 Task: Set up alerts for new listings in Las Vegas, Nevada, with a 4-car garage and a backyard pool.
Action: Key pressed l<Key.caps_lock>AS<Key.space><Key.caps_lock>v<Key.caps_lock>EGAS
Screenshot: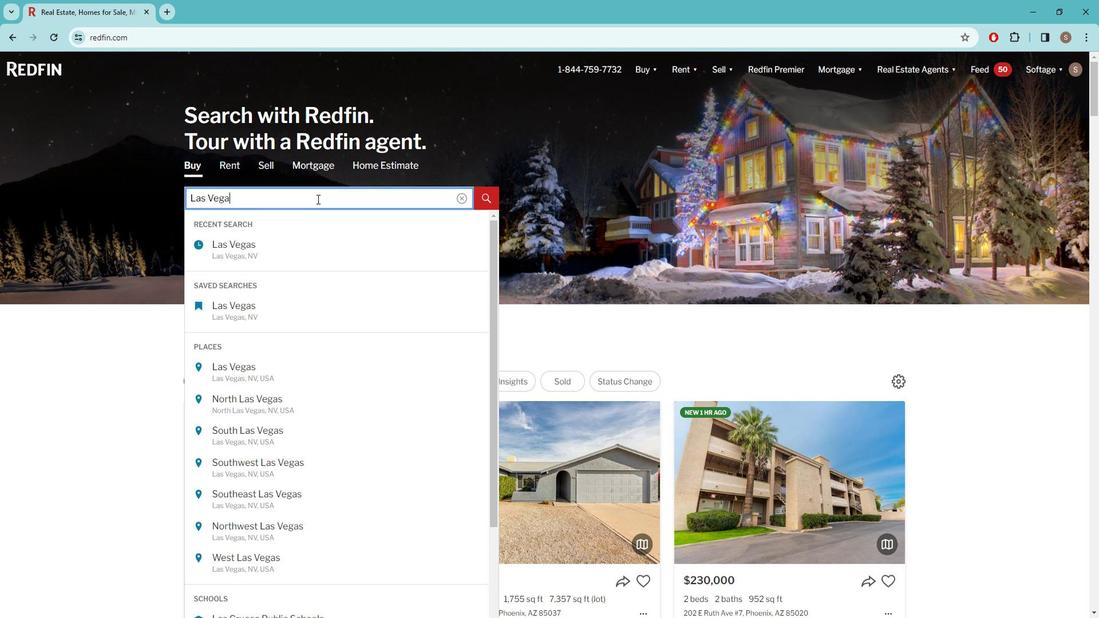 
Action: Mouse moved to (223, 251)
Screenshot: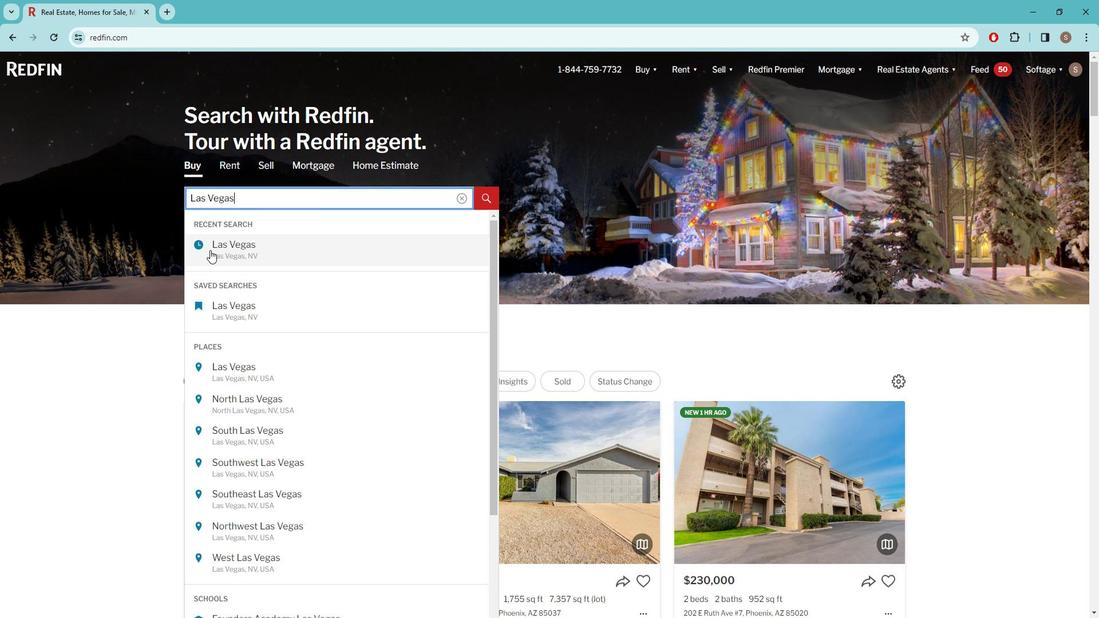 
Action: Mouse pressed left at (223, 251)
Screenshot: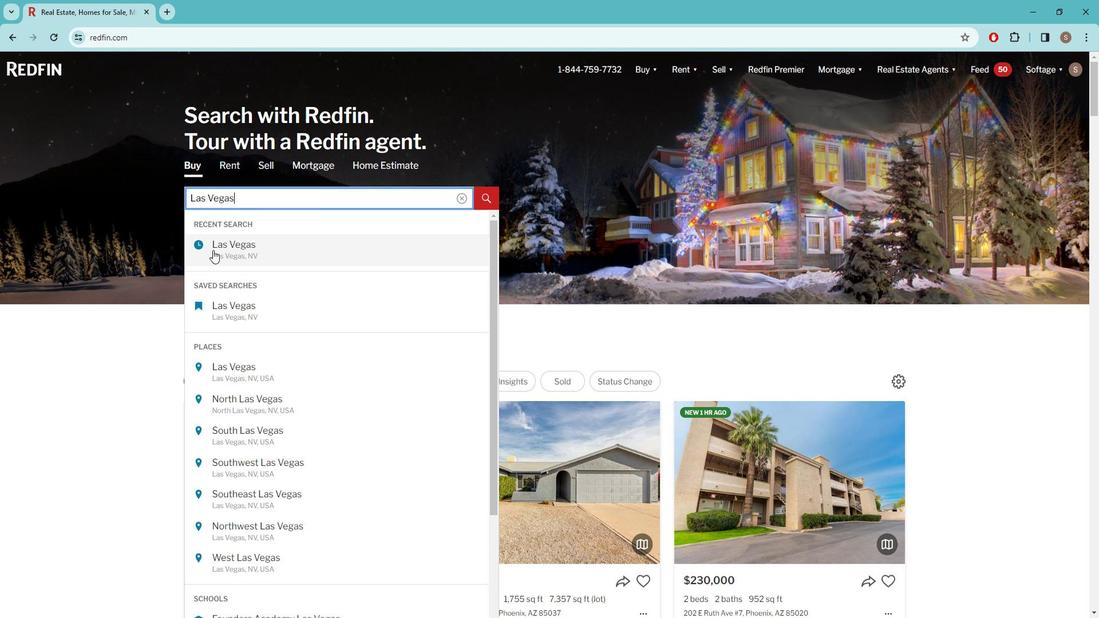 
Action: Mouse moved to (970, 147)
Screenshot: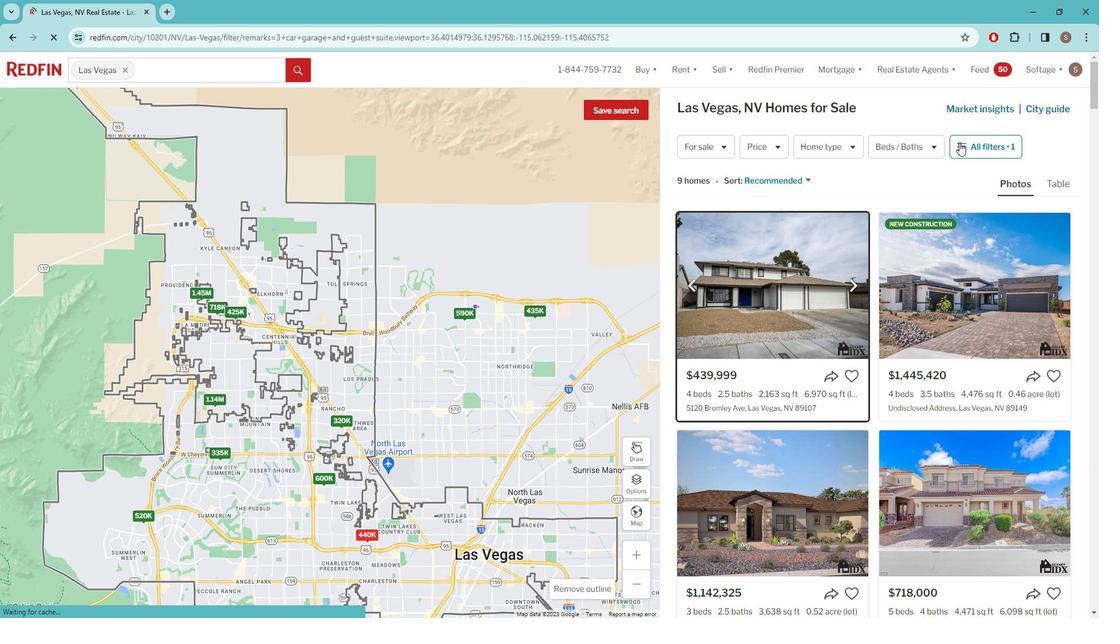 
Action: Mouse pressed left at (970, 147)
Screenshot: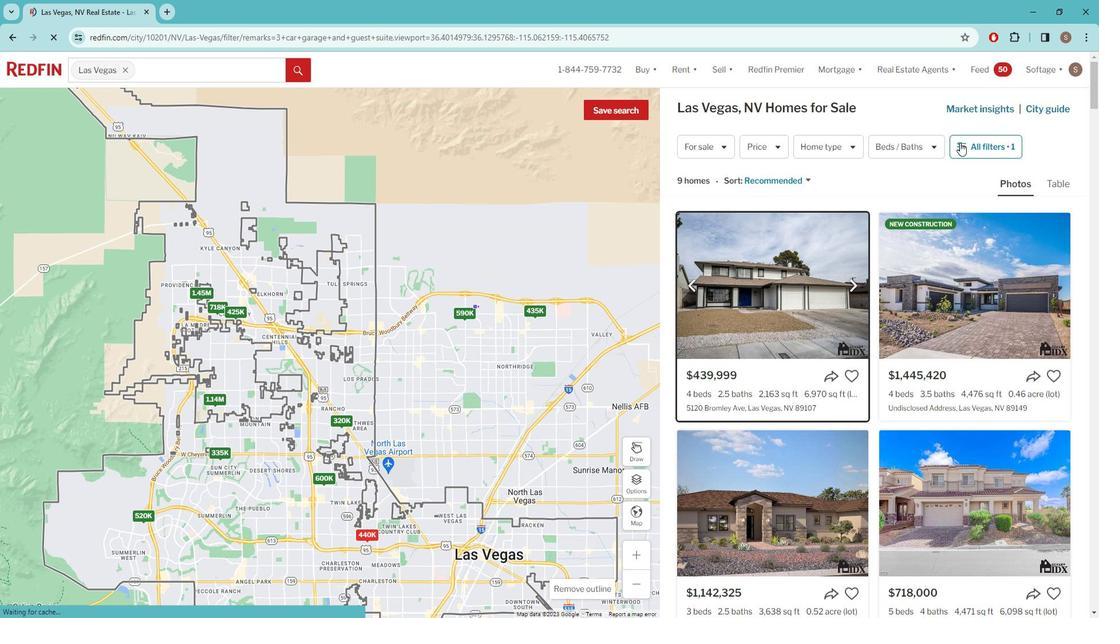 
Action: Mouse moved to (957, 153)
Screenshot: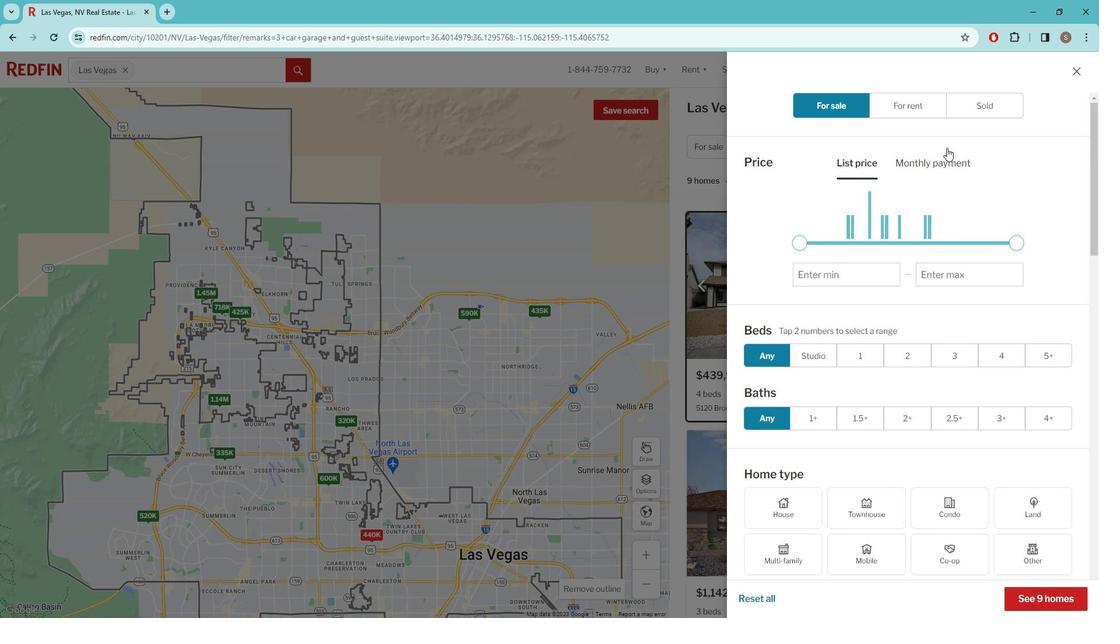 
Action: Mouse scrolled (957, 152) with delta (0, 0)
Screenshot: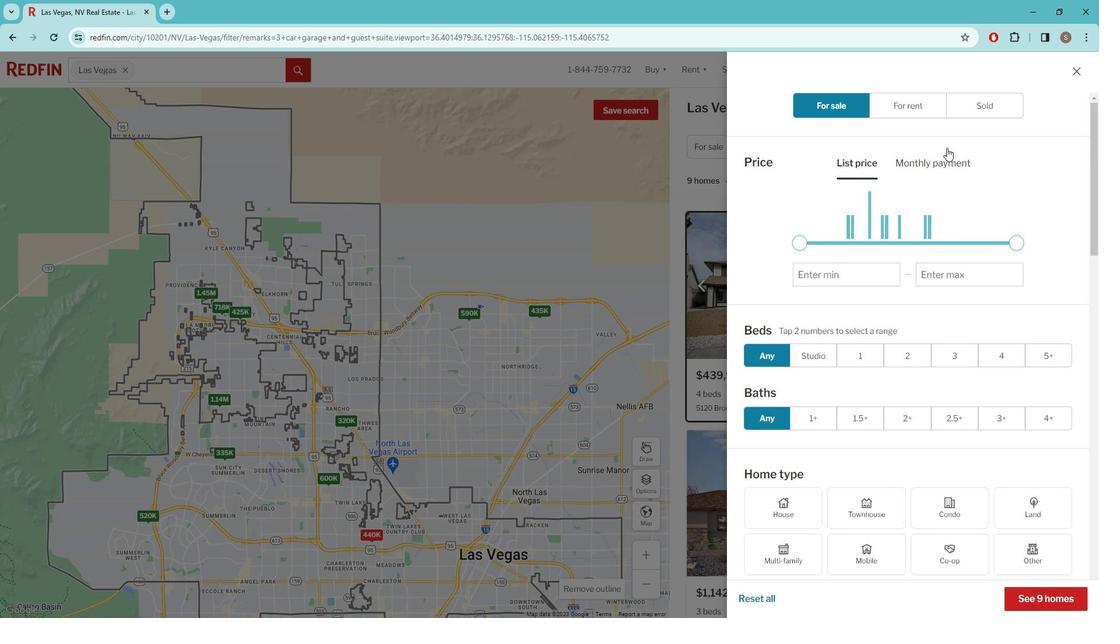 
Action: Mouse moved to (951, 156)
Screenshot: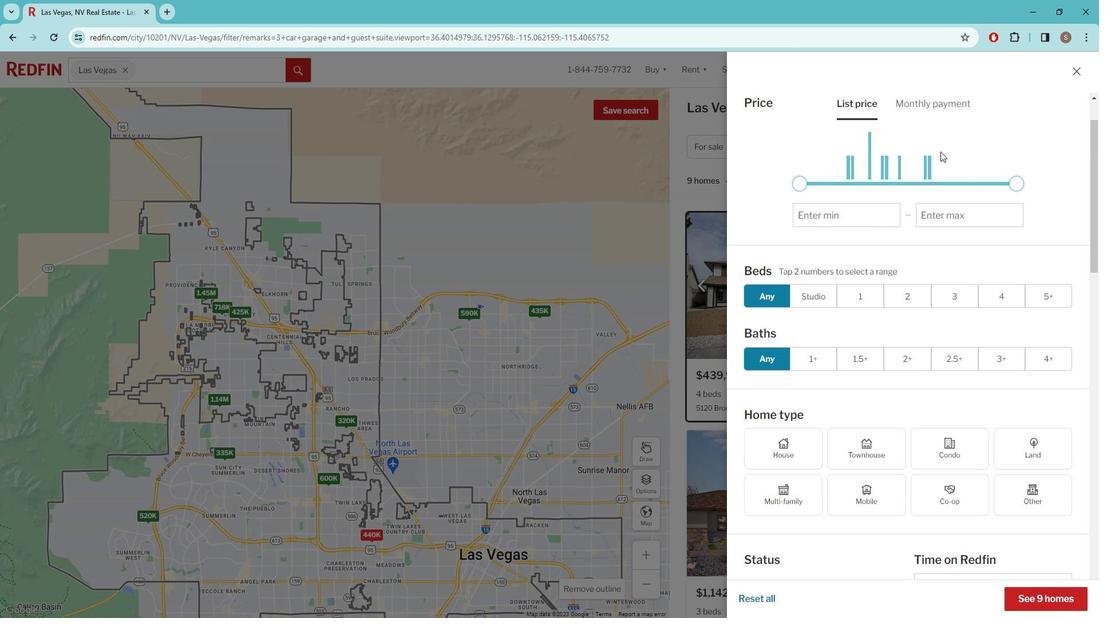 
Action: Mouse scrolled (951, 155) with delta (0, 0)
Screenshot: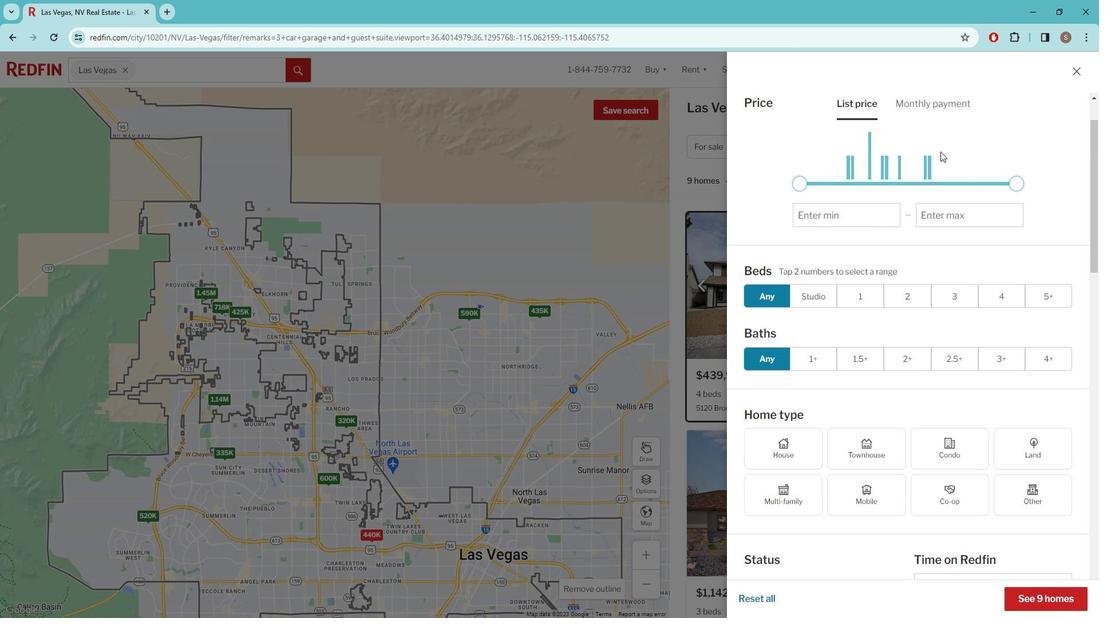 
Action: Mouse moved to (948, 159)
Screenshot: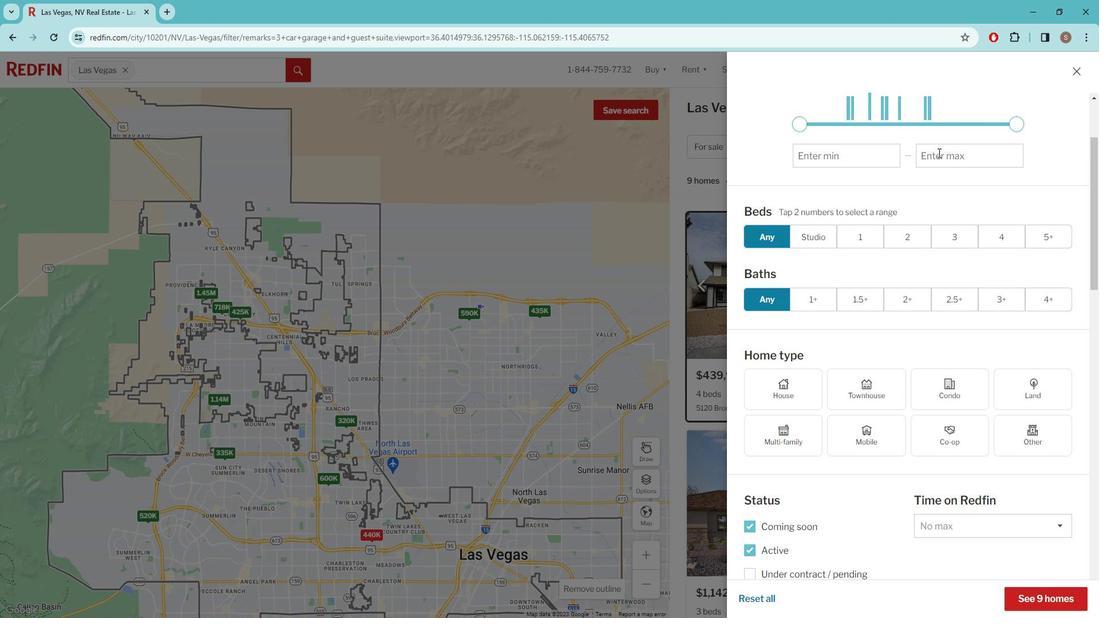 
Action: Mouse scrolled (948, 159) with delta (0, 0)
Screenshot: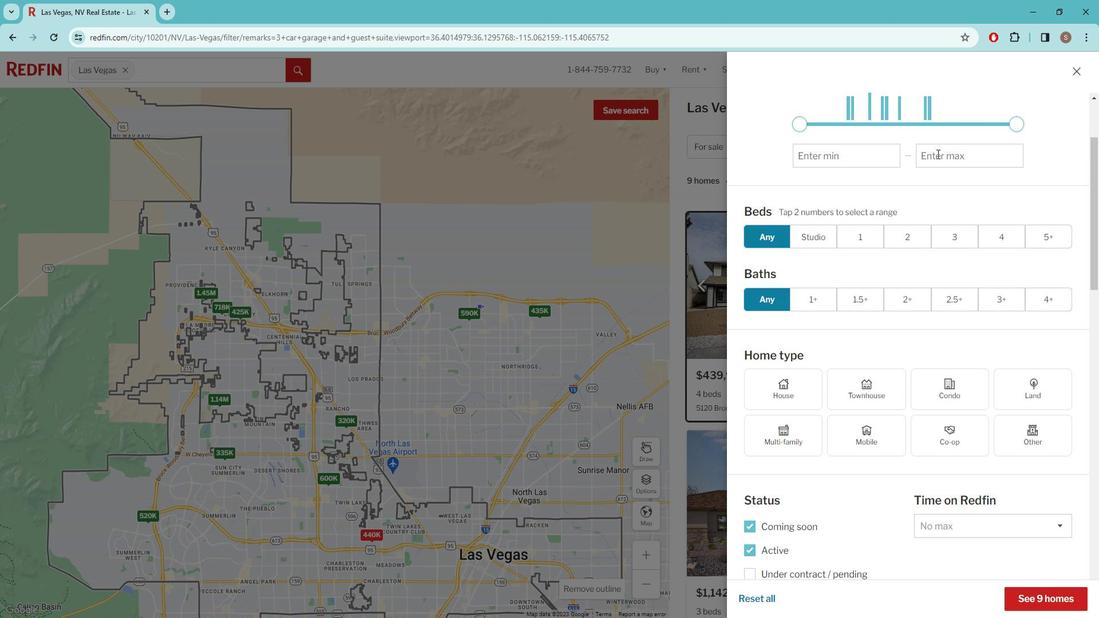 
Action: Mouse moved to (948, 160)
Screenshot: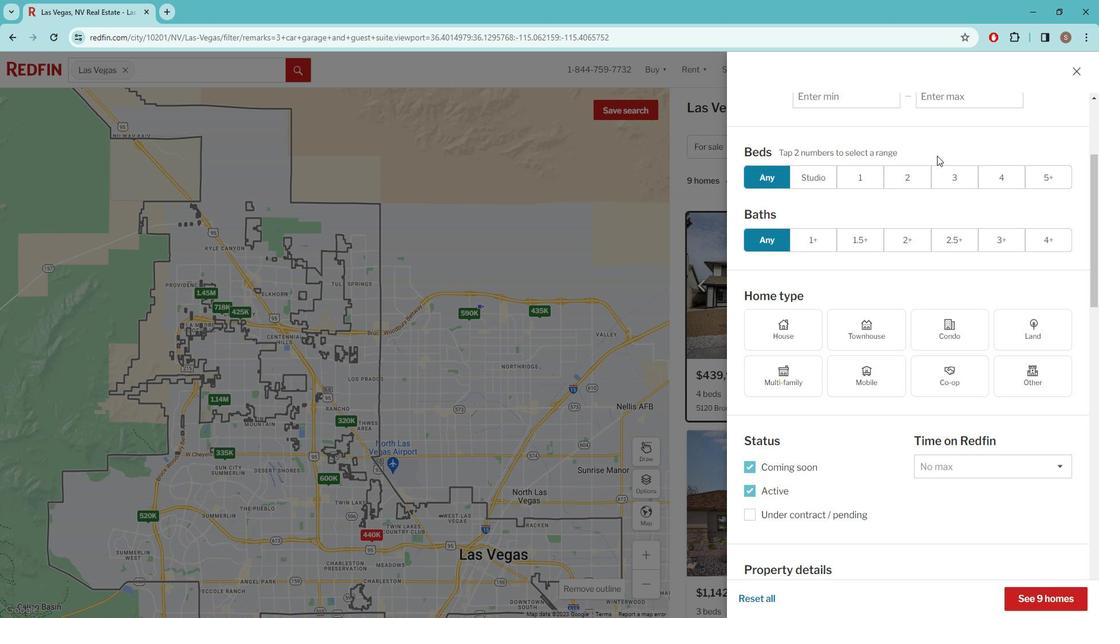 
Action: Mouse scrolled (948, 159) with delta (0, 0)
Screenshot: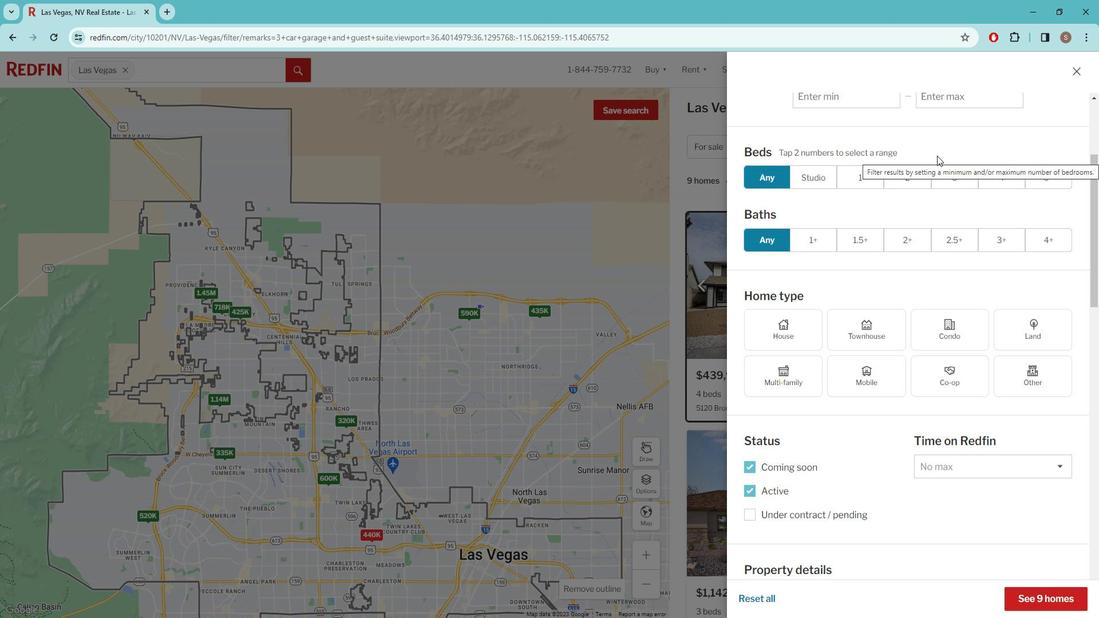 
Action: Mouse moved to (946, 162)
Screenshot: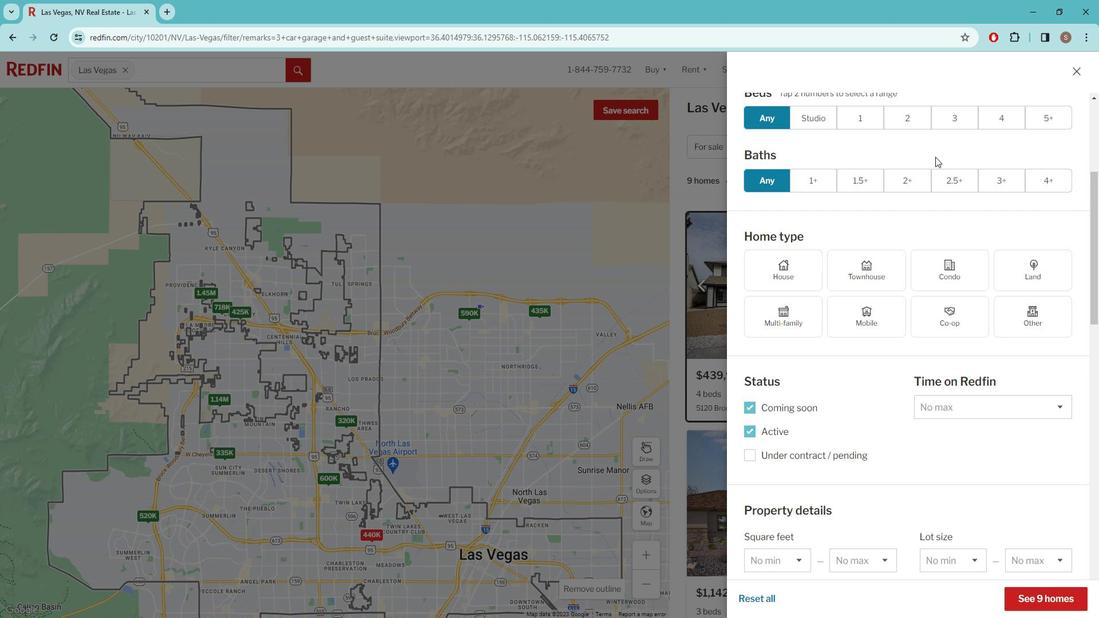 
Action: Mouse scrolled (946, 162) with delta (0, 0)
Screenshot: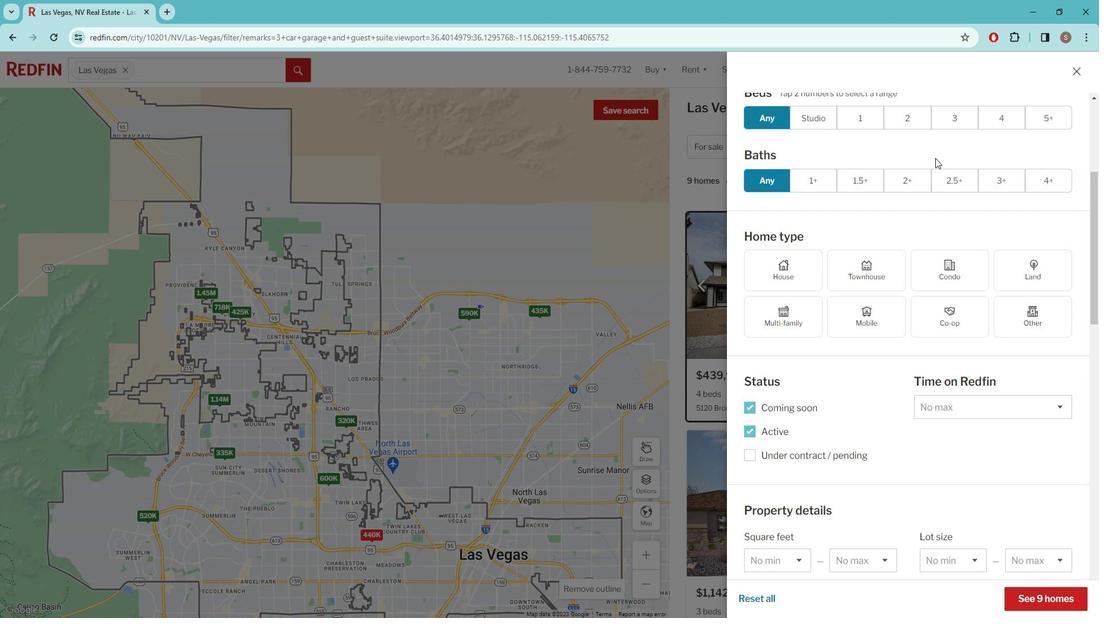 
Action: Mouse scrolled (946, 162) with delta (0, 0)
Screenshot: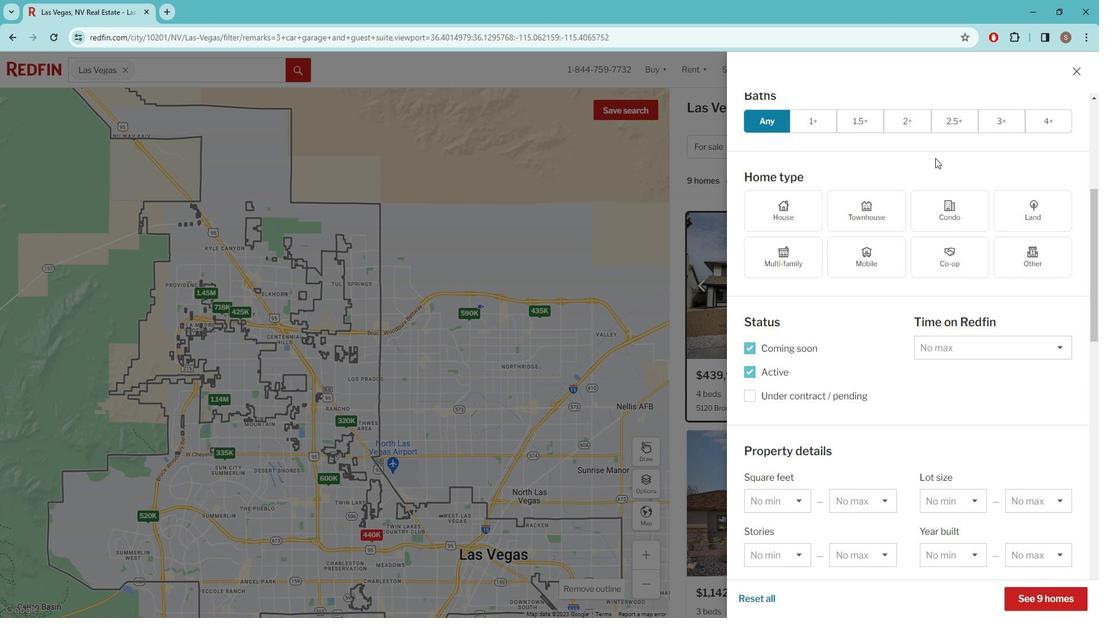
Action: Mouse scrolled (946, 162) with delta (0, 0)
Screenshot: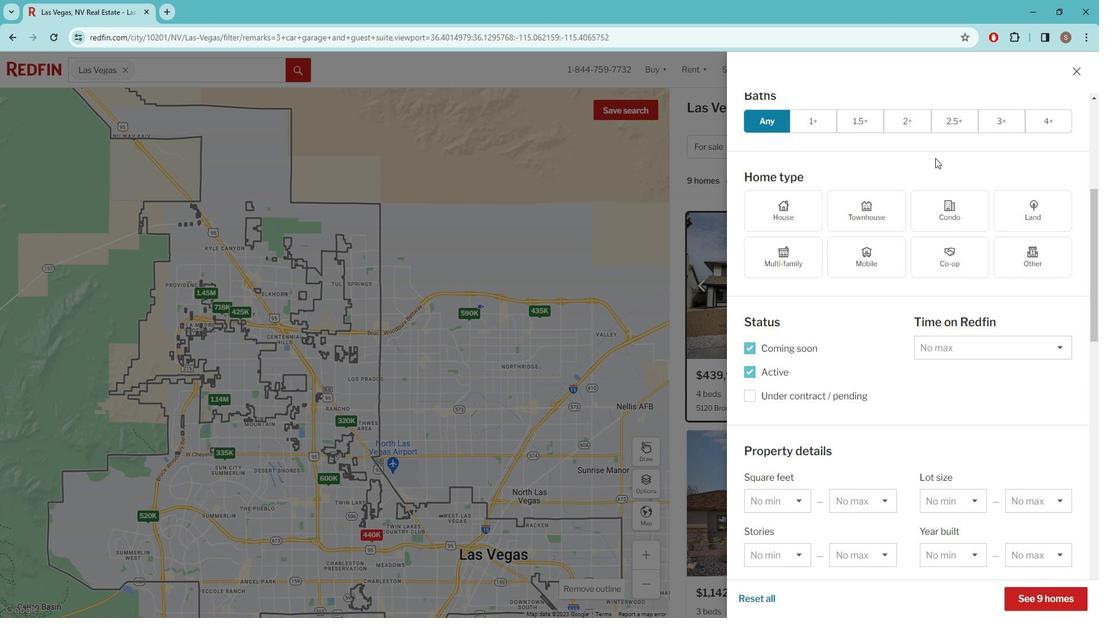 
Action: Mouse moved to (946, 162)
Screenshot: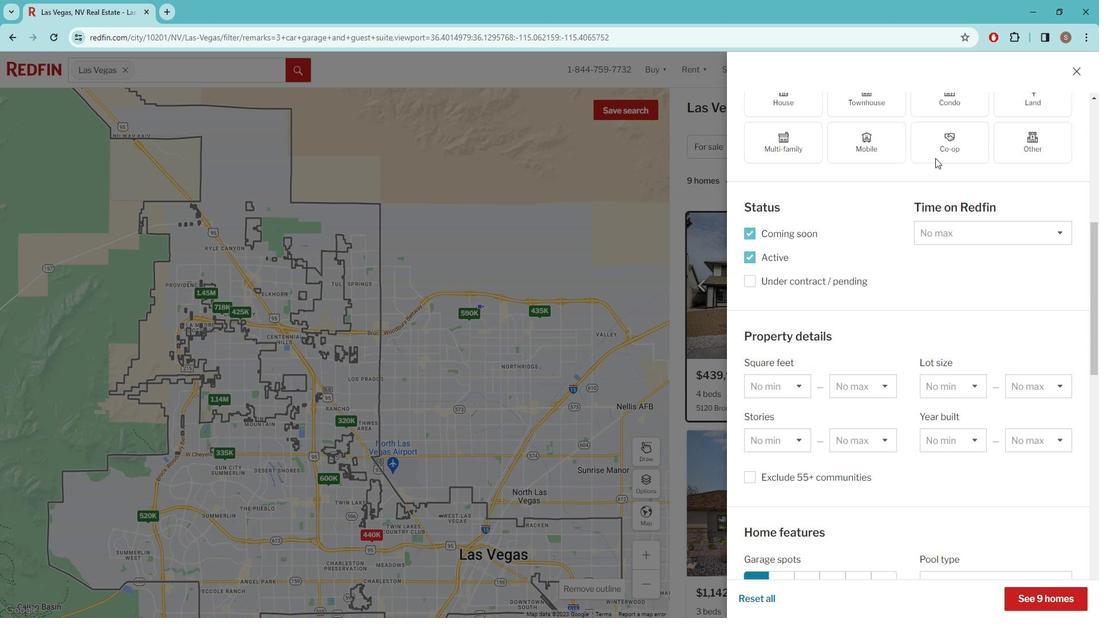 
Action: Mouse scrolled (946, 162) with delta (0, 0)
Screenshot: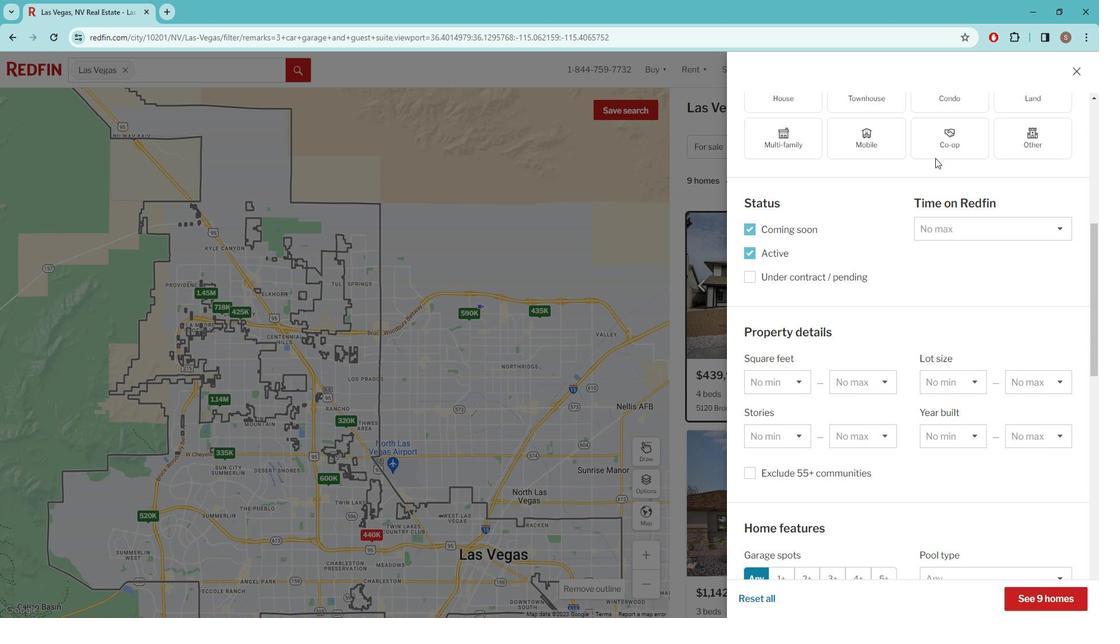 
Action: Mouse scrolled (946, 162) with delta (0, 0)
Screenshot: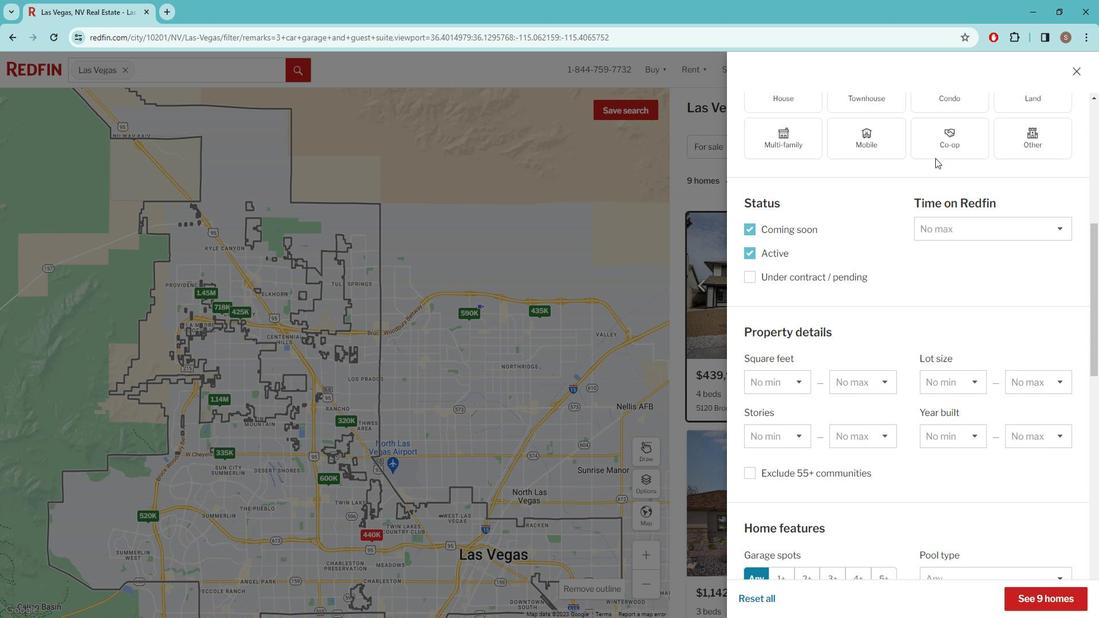 
Action: Mouse moved to (946, 162)
Screenshot: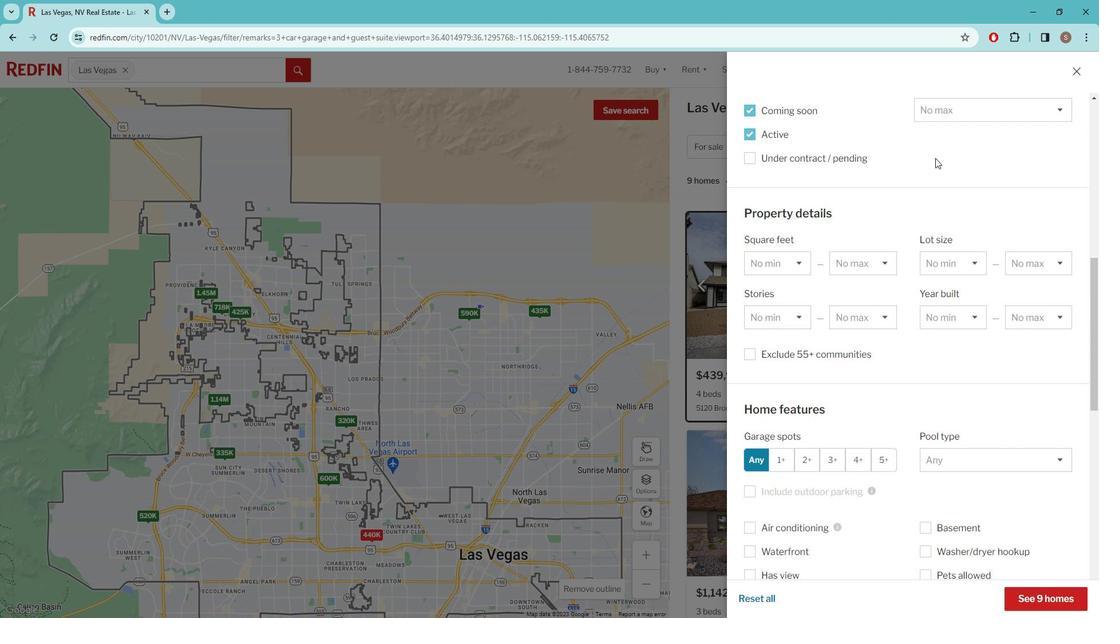 
Action: Mouse scrolled (946, 161) with delta (0, 0)
Screenshot: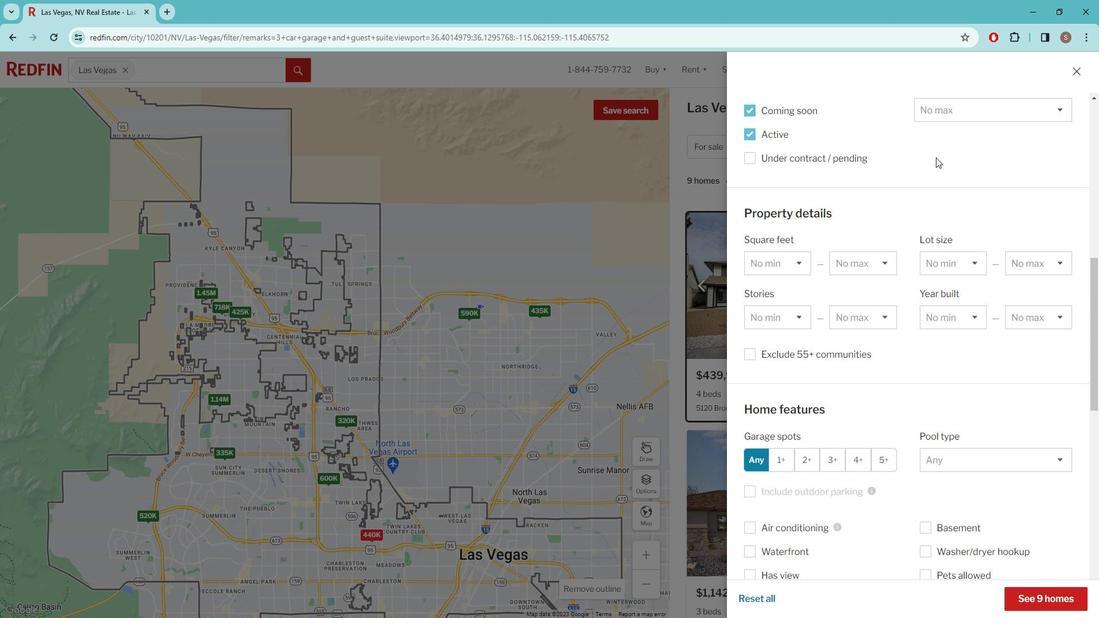 
Action: Mouse scrolled (946, 161) with delta (0, 0)
Screenshot: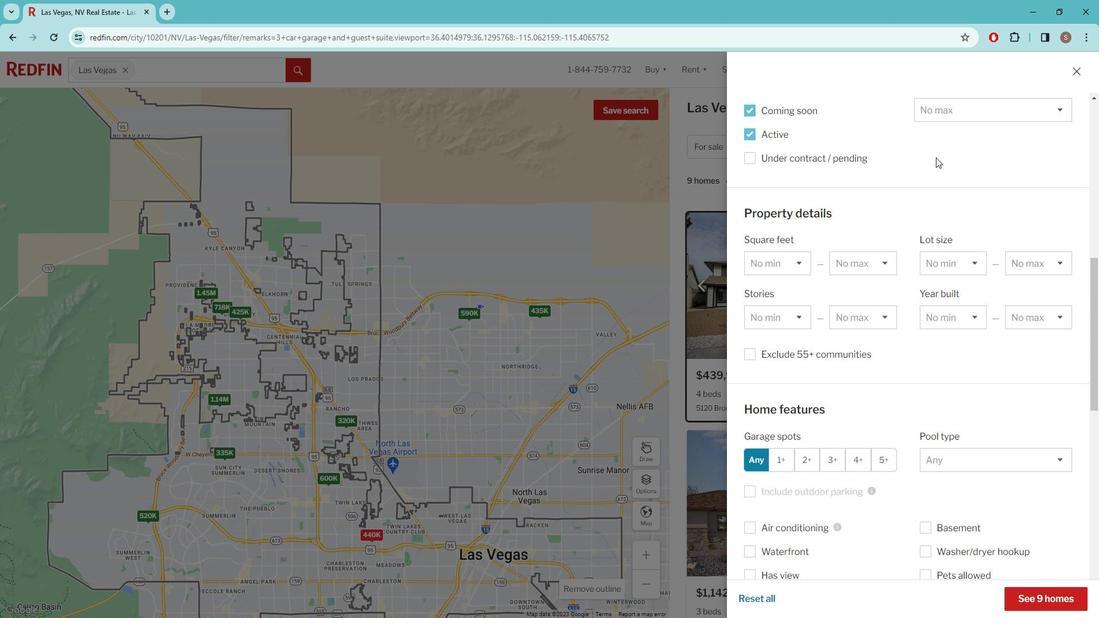 
Action: Mouse moved to (946, 162)
Screenshot: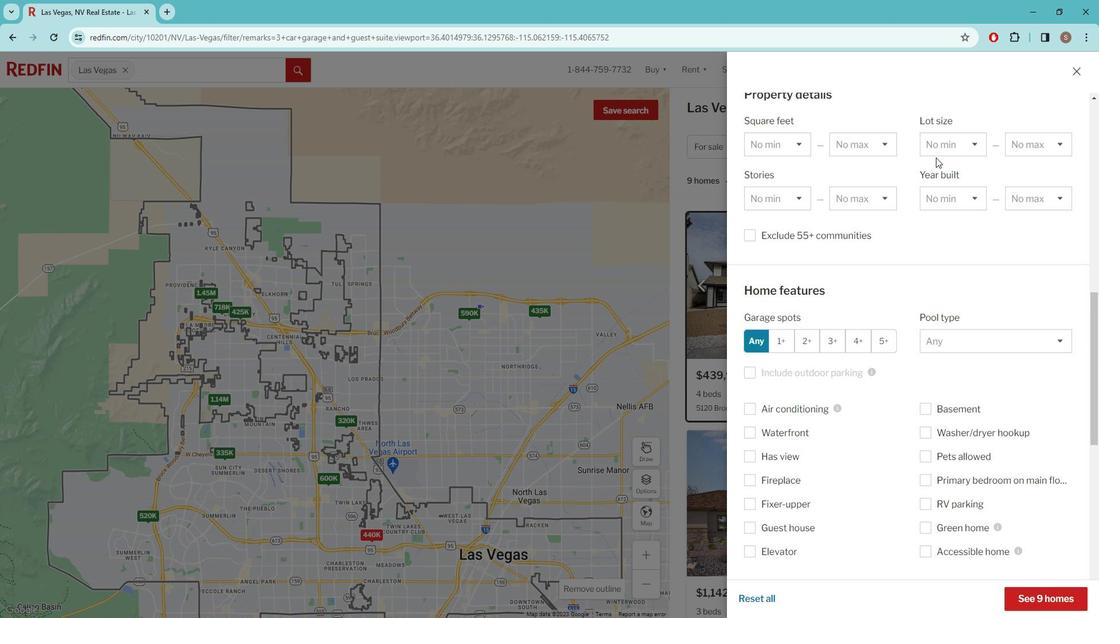 
Action: Mouse scrolled (946, 161) with delta (0, 0)
Screenshot: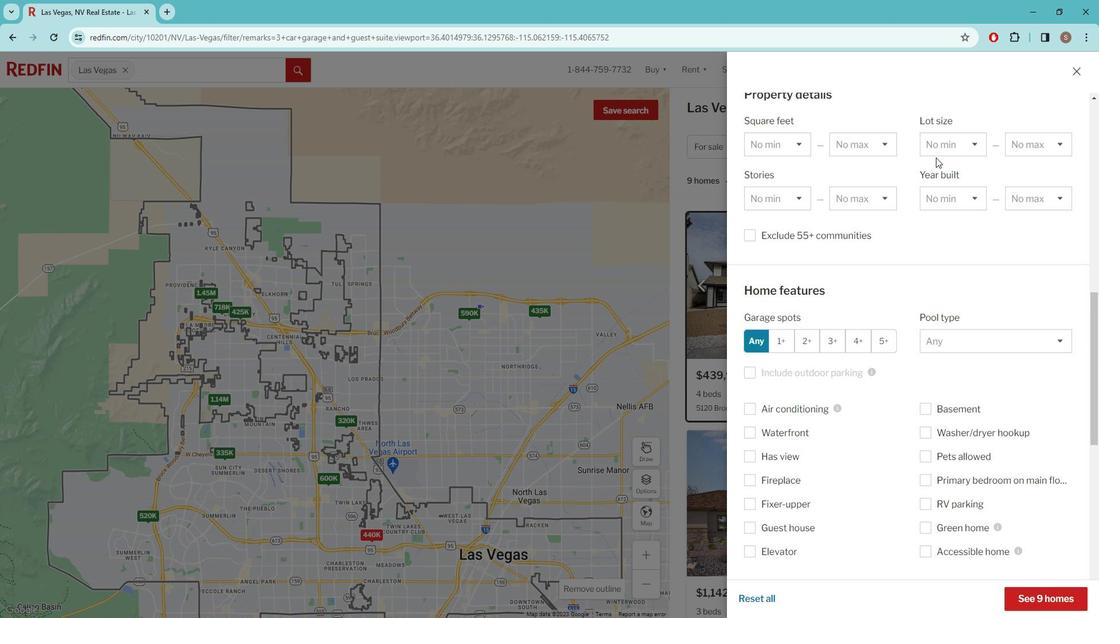 
Action: Mouse scrolled (946, 161) with delta (0, 0)
Screenshot: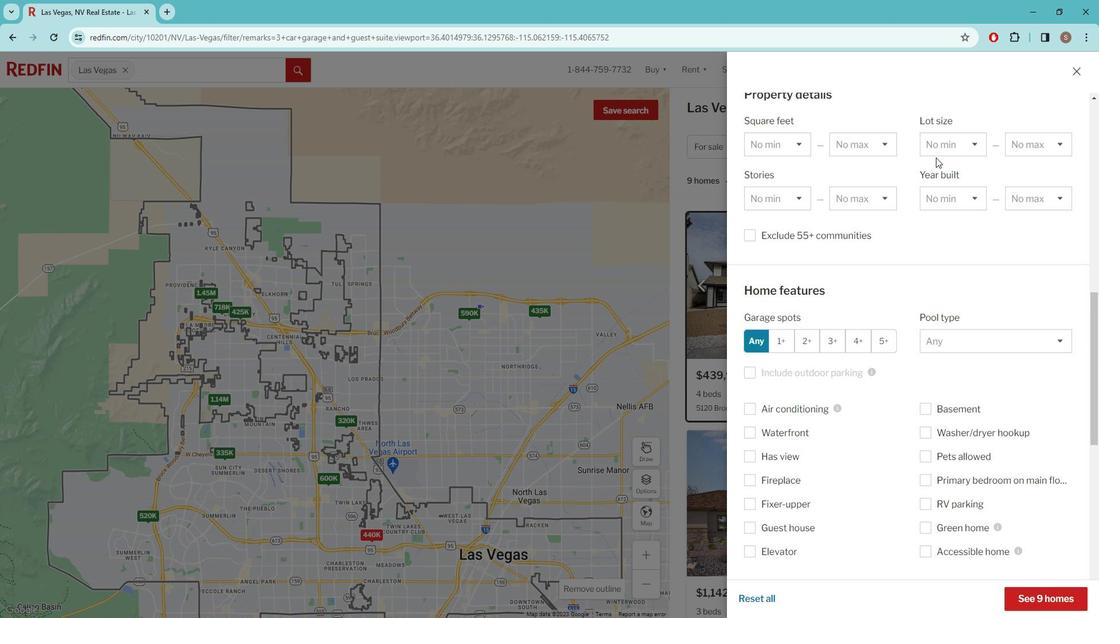 
Action: Mouse moved to (946, 162)
Screenshot: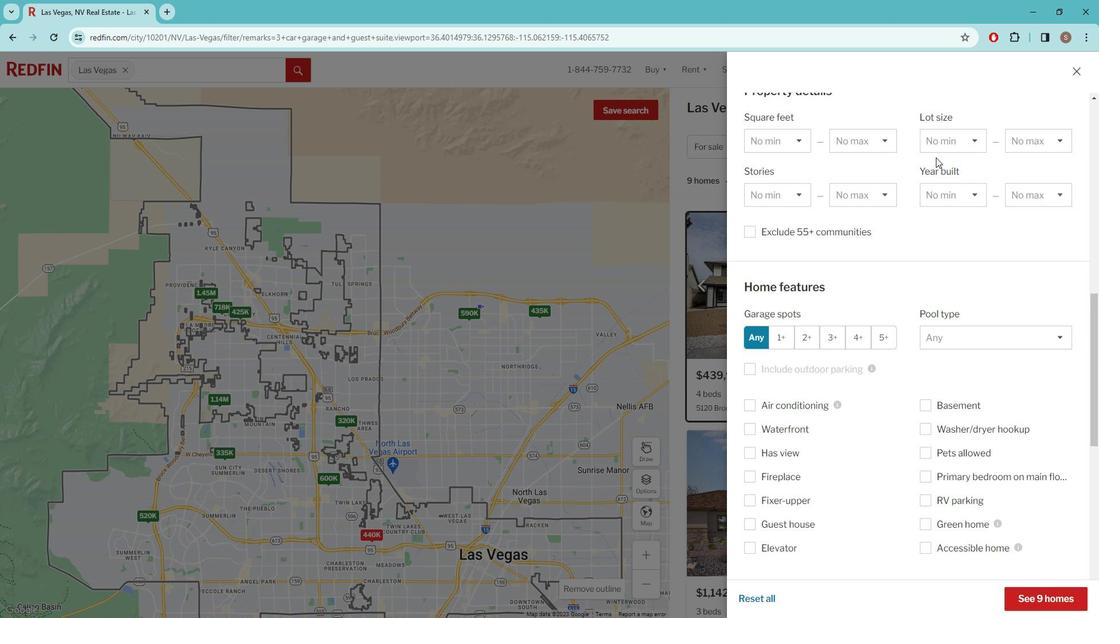 
Action: Mouse scrolled (946, 161) with delta (0, 0)
Screenshot: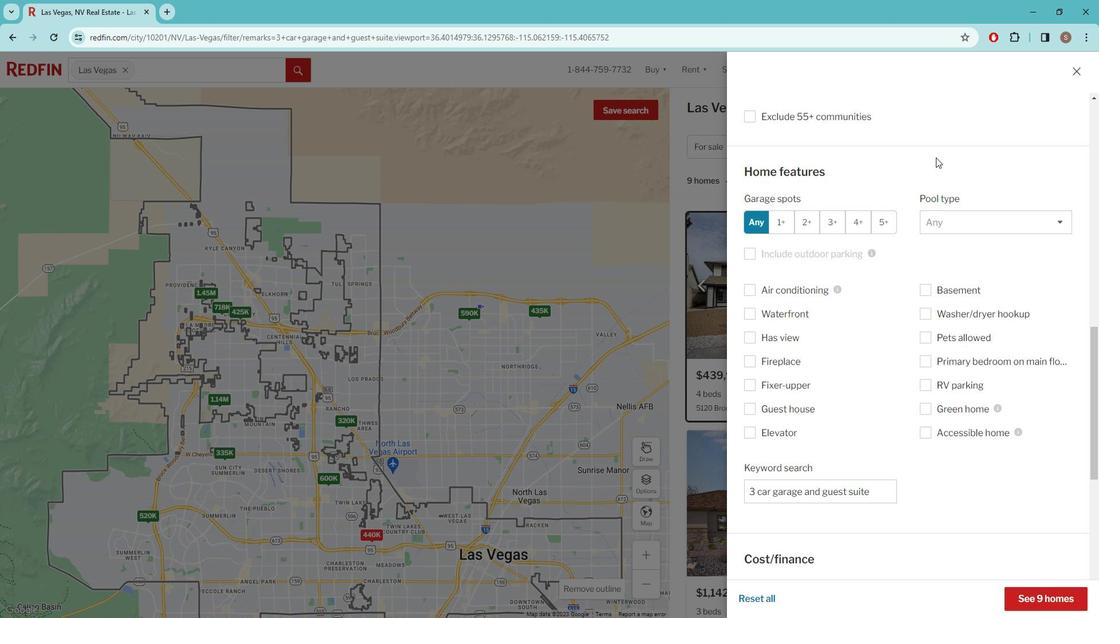 
Action: Mouse moved to (781, 434)
Screenshot: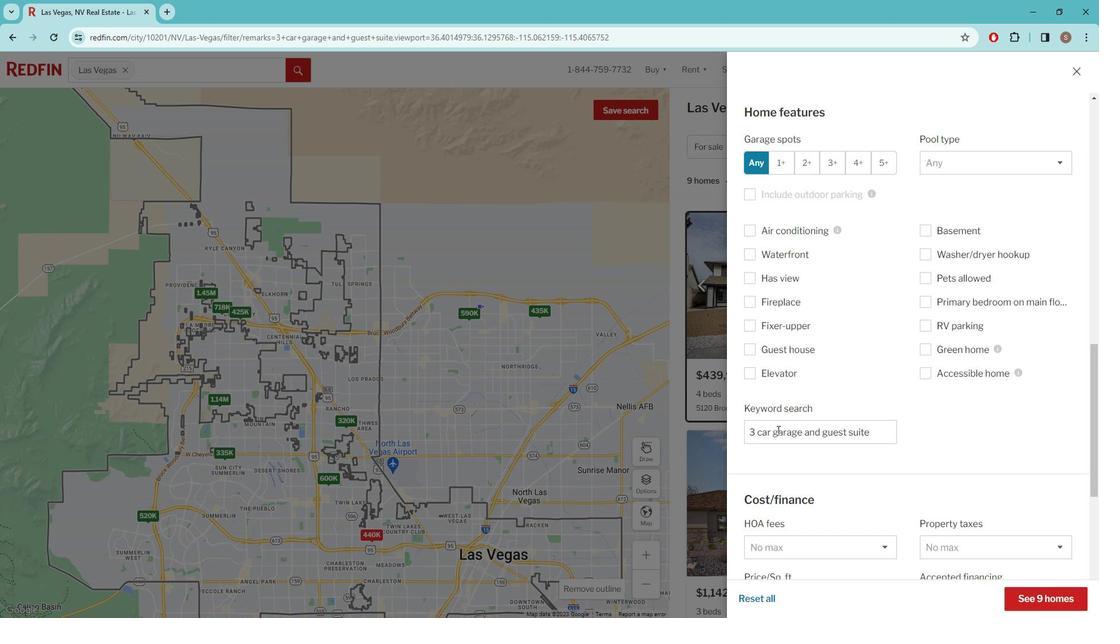 
Action: Mouse pressed left at (781, 434)
Screenshot: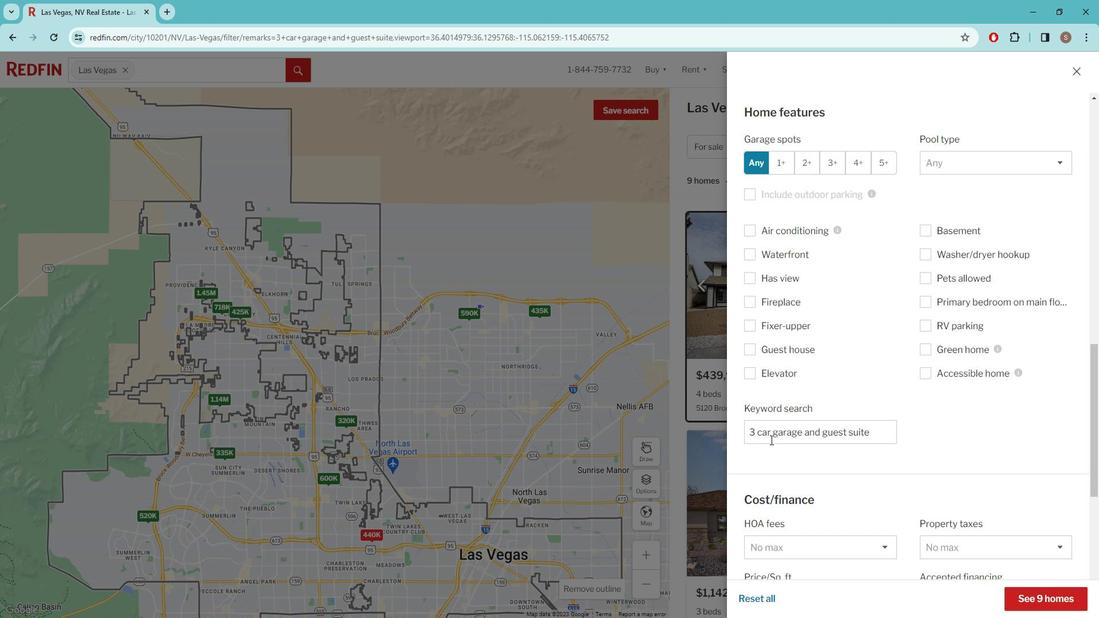 
Action: Mouse pressed left at (781, 434)
Screenshot: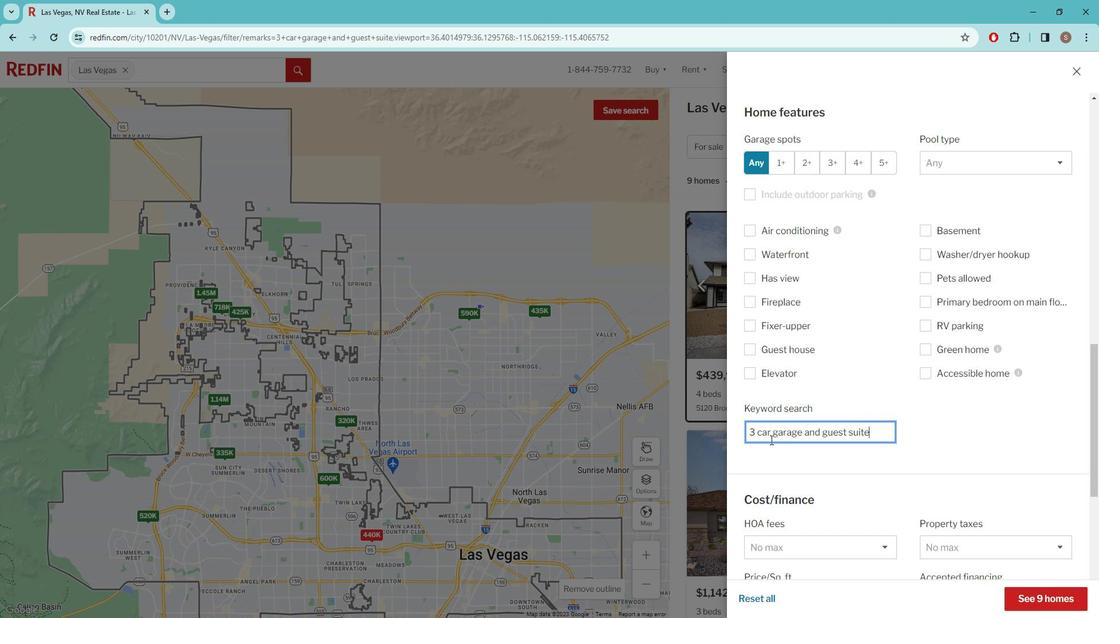 
Action: Mouse pressed left at (781, 434)
Screenshot: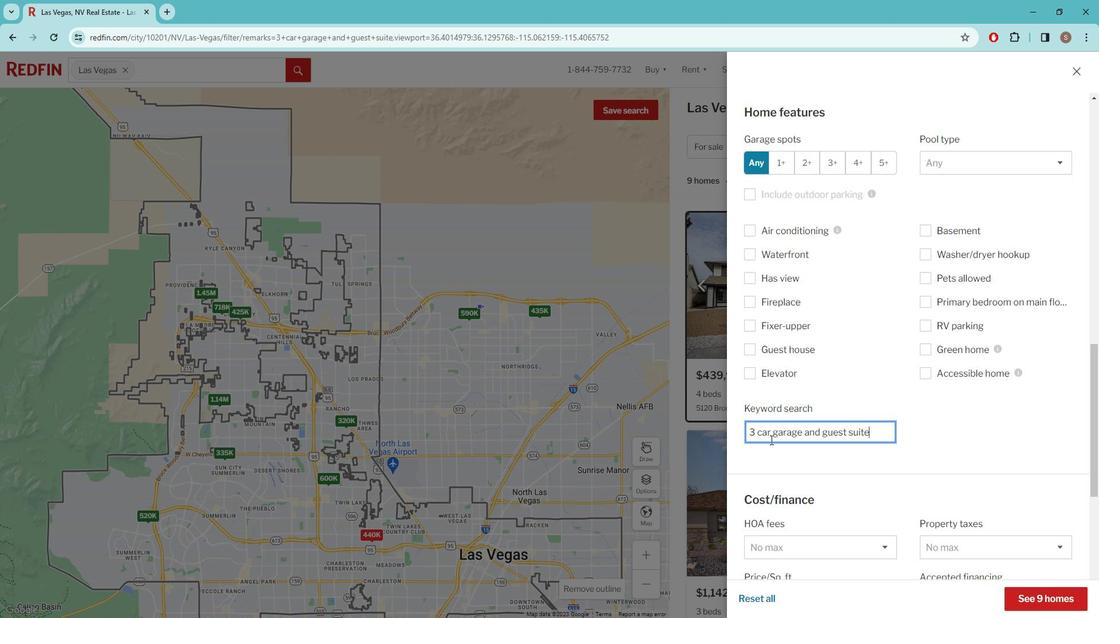 
Action: Mouse moved to (799, 423)
Screenshot: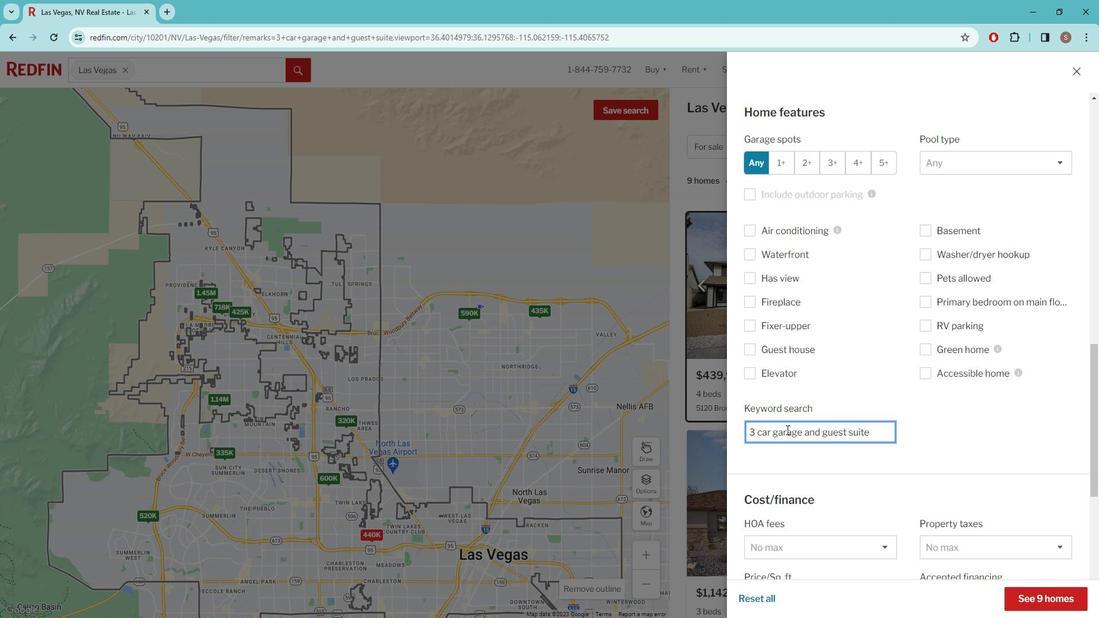 
Action: Mouse pressed left at (799, 423)
Screenshot: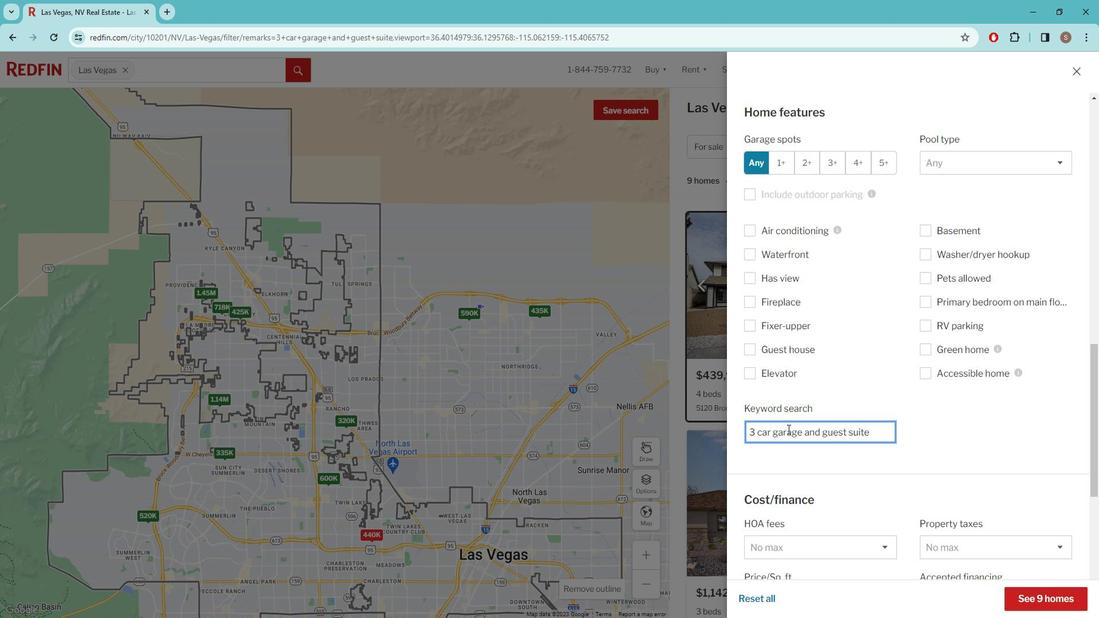 
Action: Mouse pressed left at (799, 423)
Screenshot: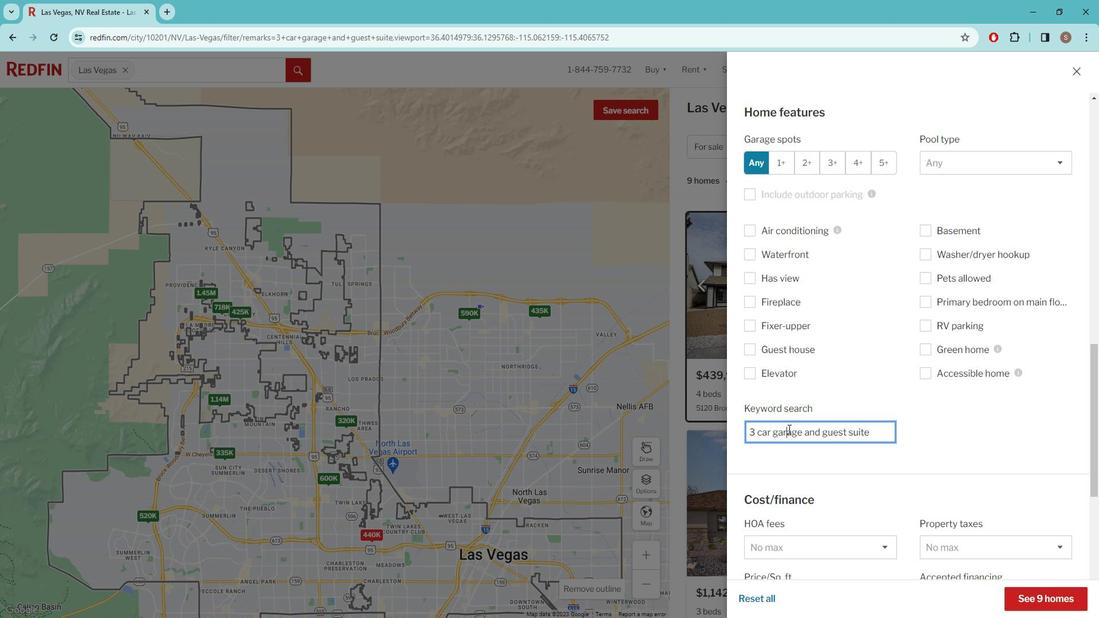 
Action: Mouse pressed left at (799, 423)
Screenshot: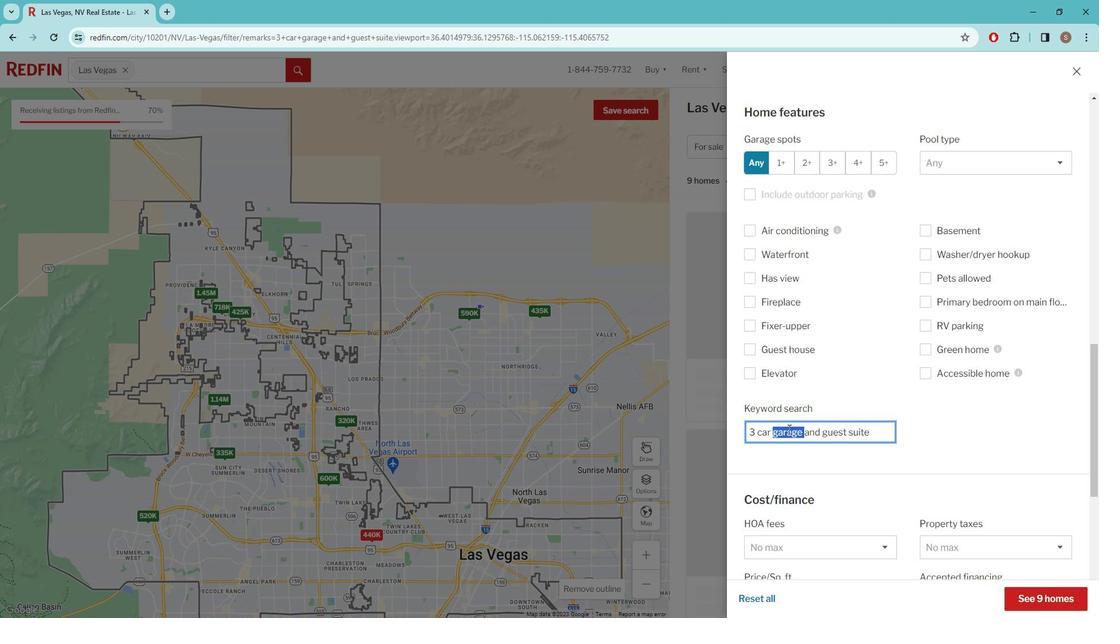 
Action: Mouse moved to (807, 421)
Screenshot: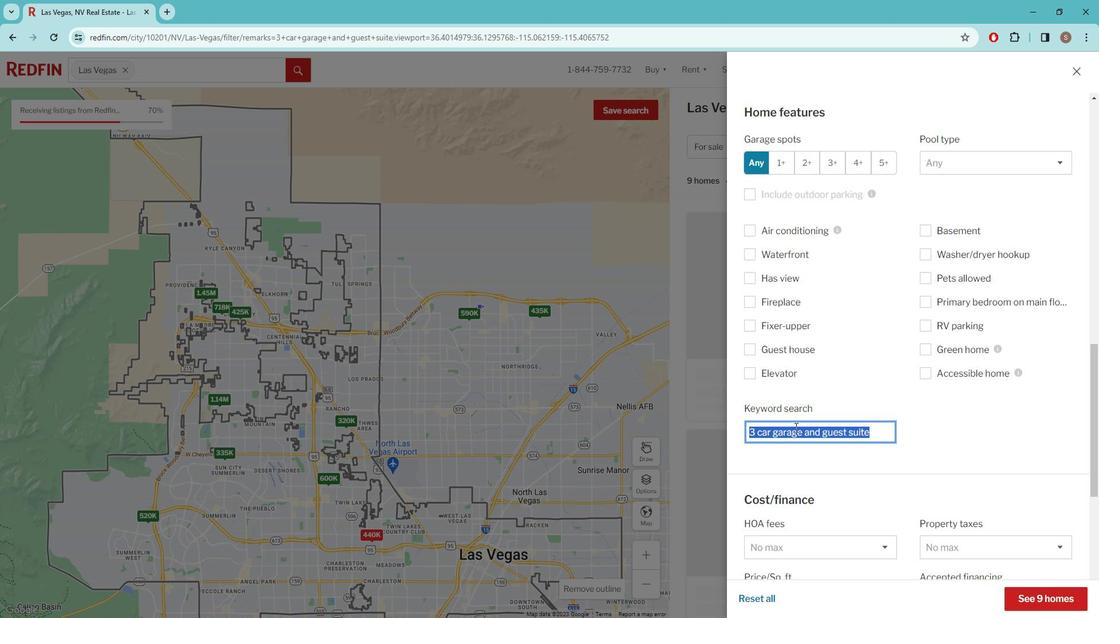 
Action: Key pressed <Key.delete>
Screenshot: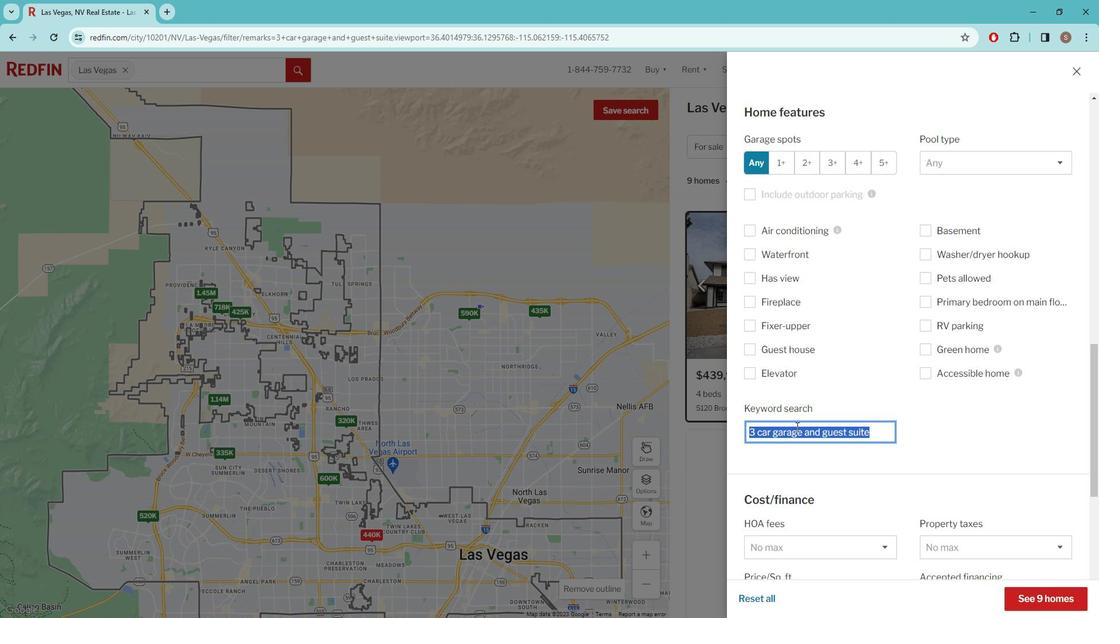 
Action: Mouse moved to (868, 164)
Screenshot: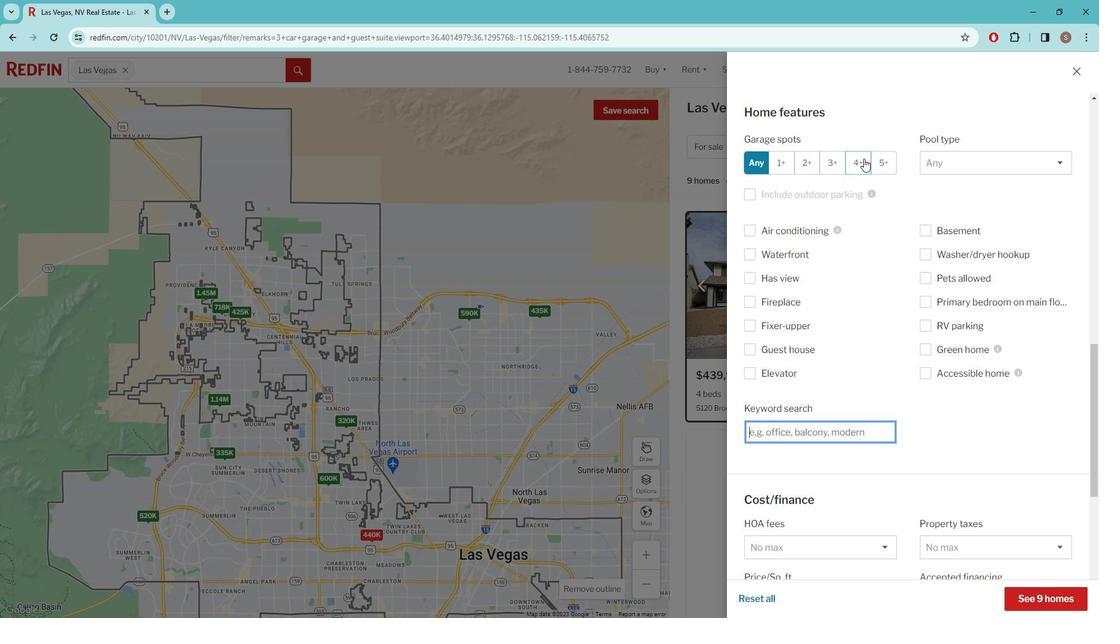 
Action: Mouse pressed left at (868, 164)
Screenshot: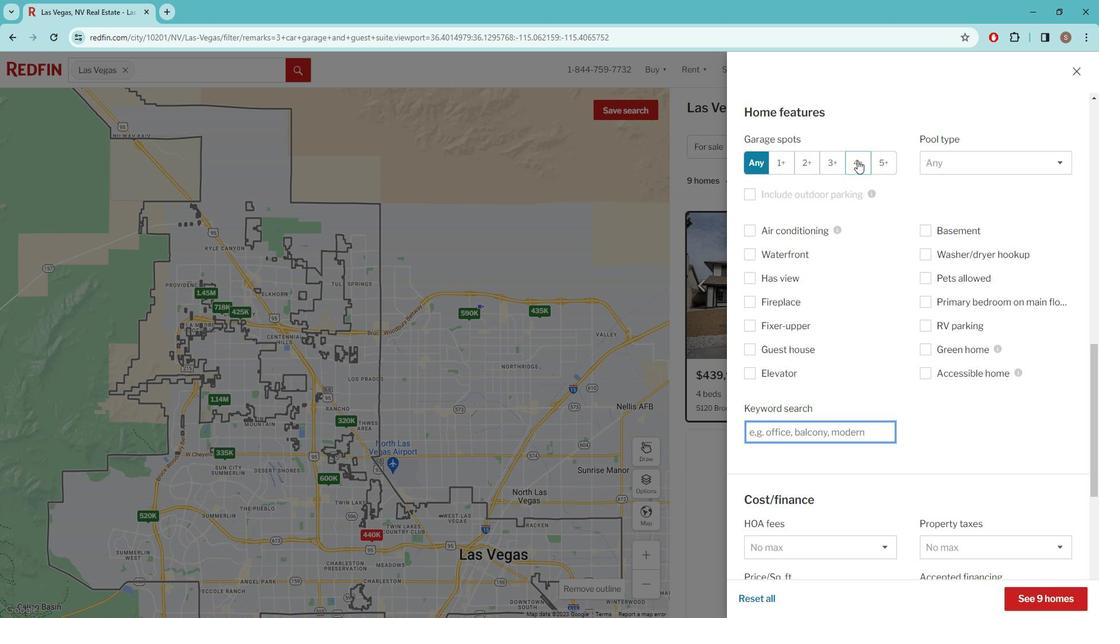 
Action: Mouse moved to (796, 425)
Screenshot: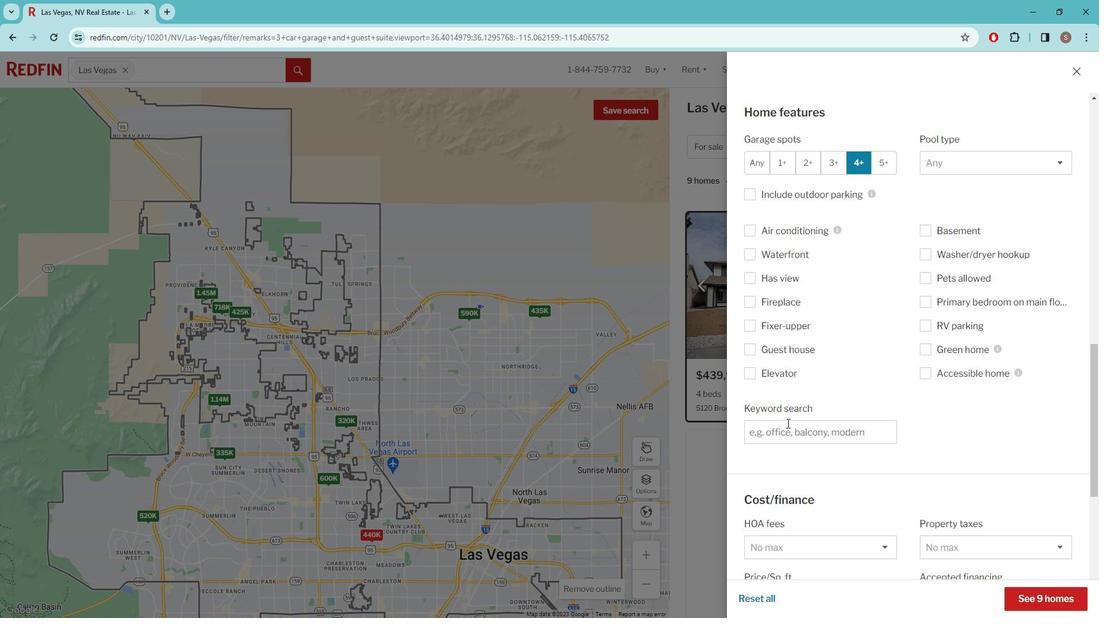 
Action: Mouse pressed left at (796, 425)
Screenshot: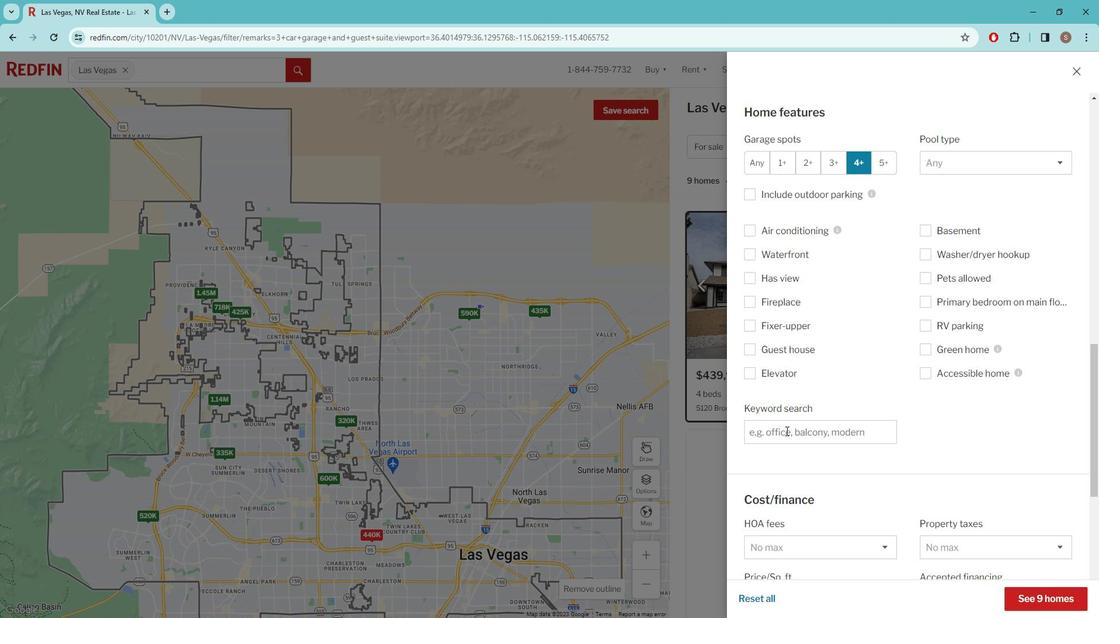 
Action: Mouse moved to (792, 425)
Screenshot: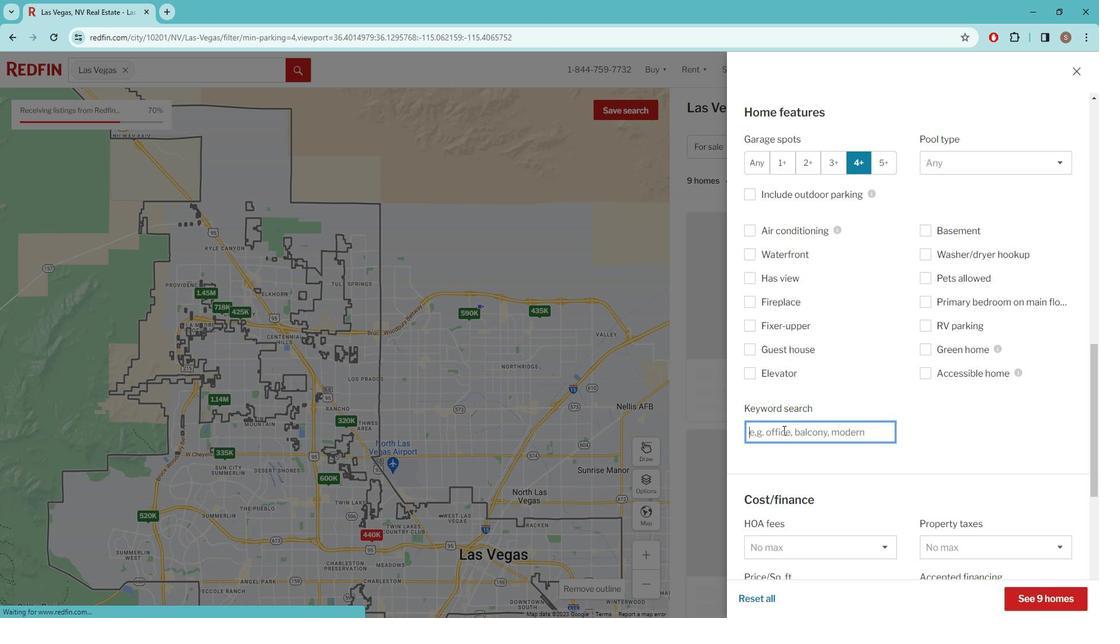 
Action: Key pressed 4-CAR<Key.space>GARAGE<Key.space>AB<Key.backspace>ND<Key.space>A<Key.space>BACKYARD<Key.space>POOL
Screenshot: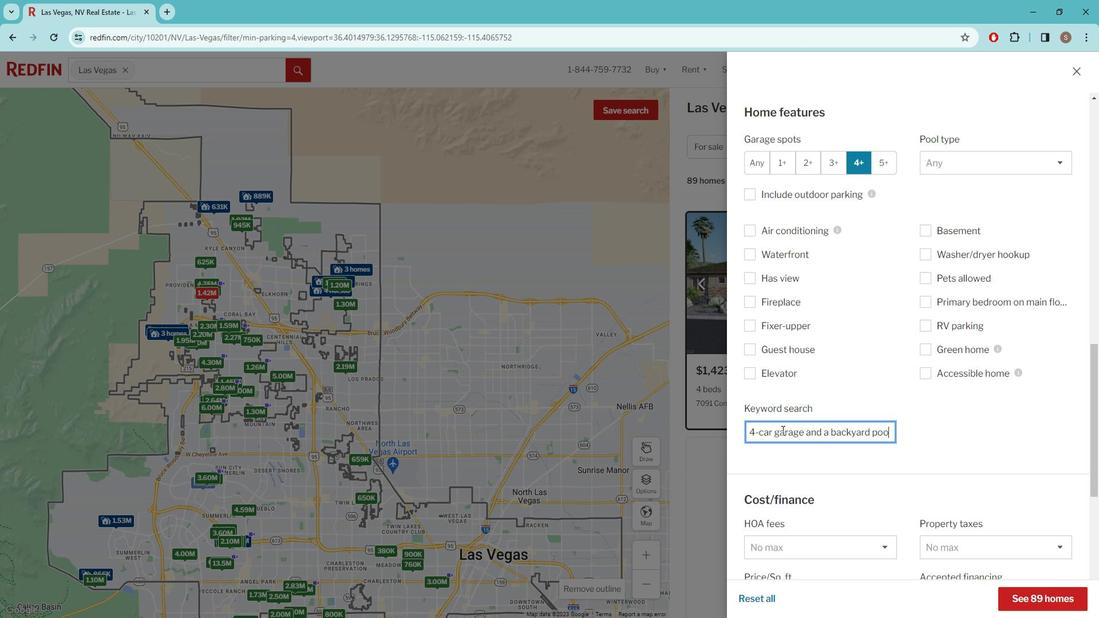 
Action: Mouse moved to (769, 430)
Screenshot: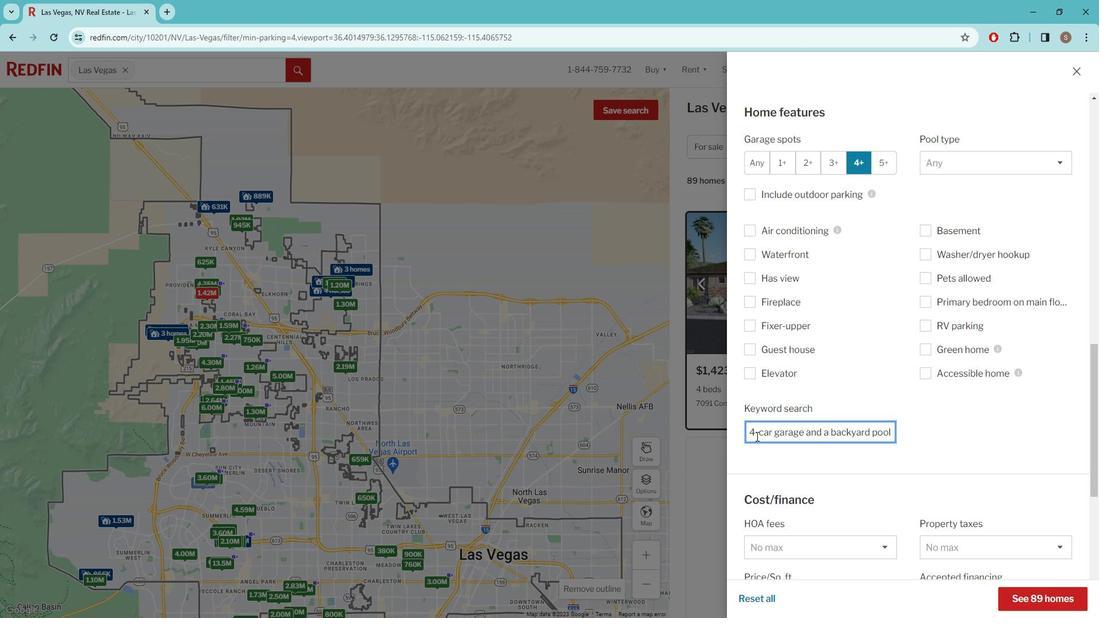 
Action: Mouse scrolled (769, 429) with delta (0, 0)
Screenshot: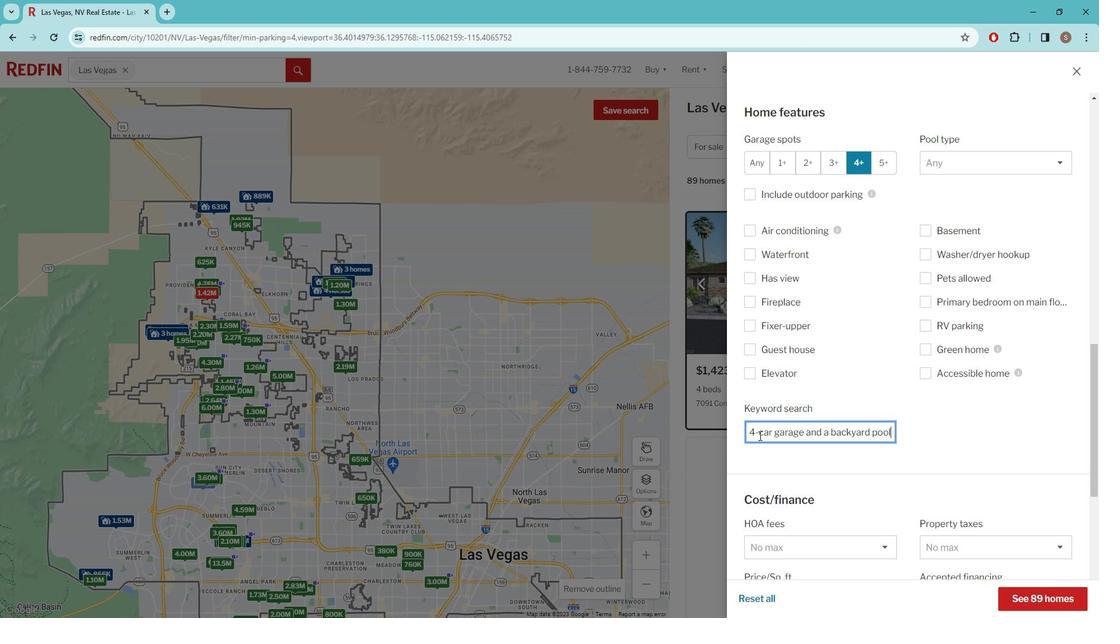 
Action: Mouse moved to (771, 426)
Screenshot: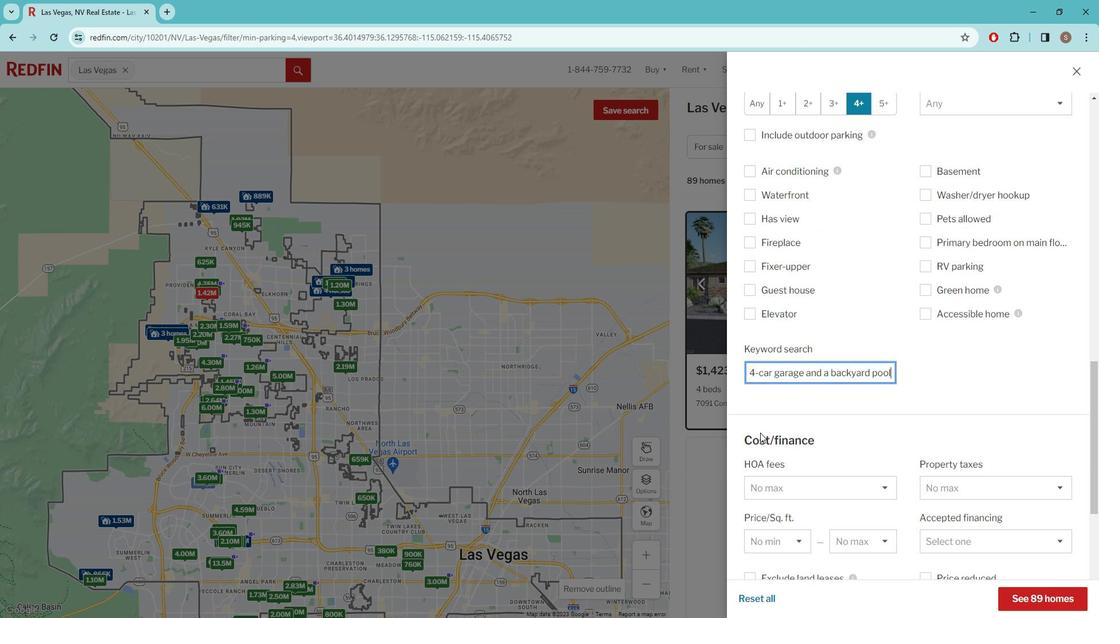 
Action: Mouse scrolled (771, 425) with delta (0, 0)
Screenshot: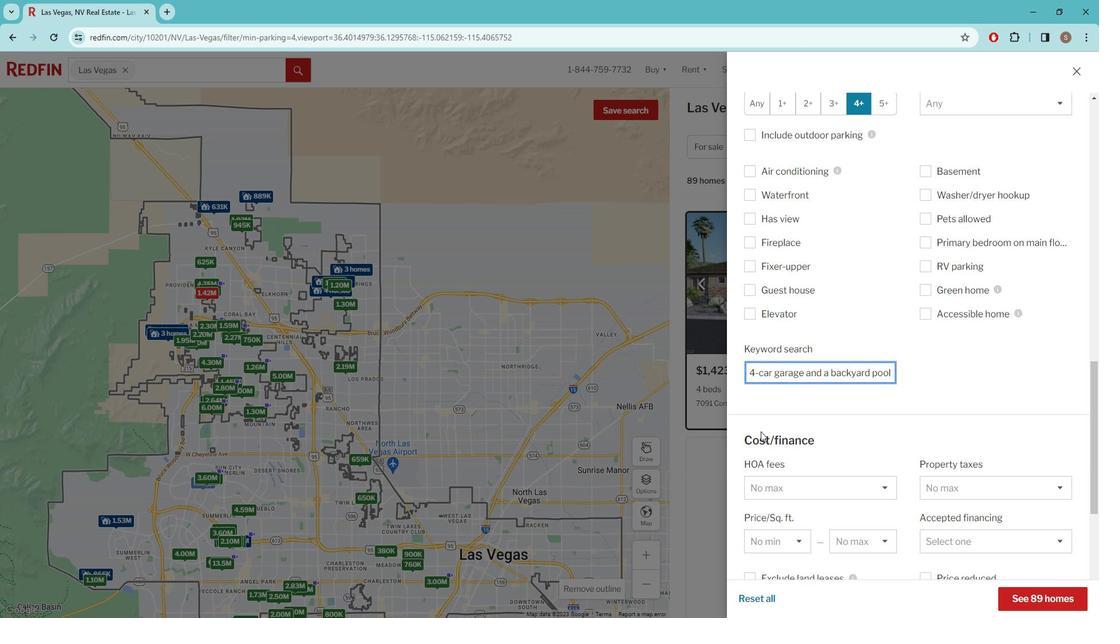 
Action: Mouse scrolled (771, 425) with delta (0, 0)
Screenshot: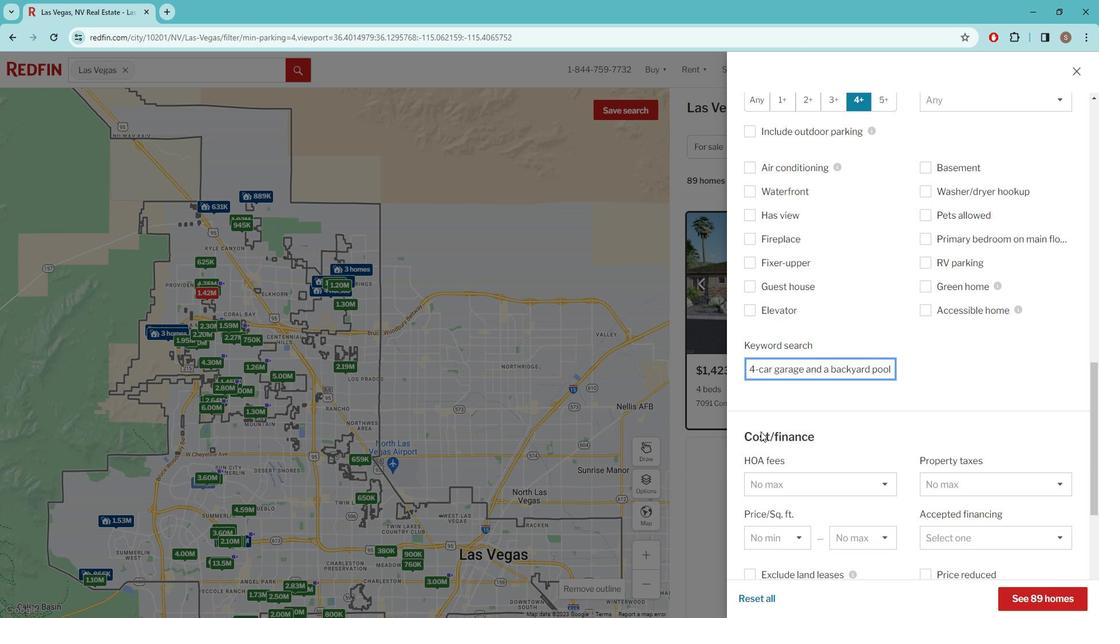 
Action: Mouse moved to (773, 424)
Screenshot: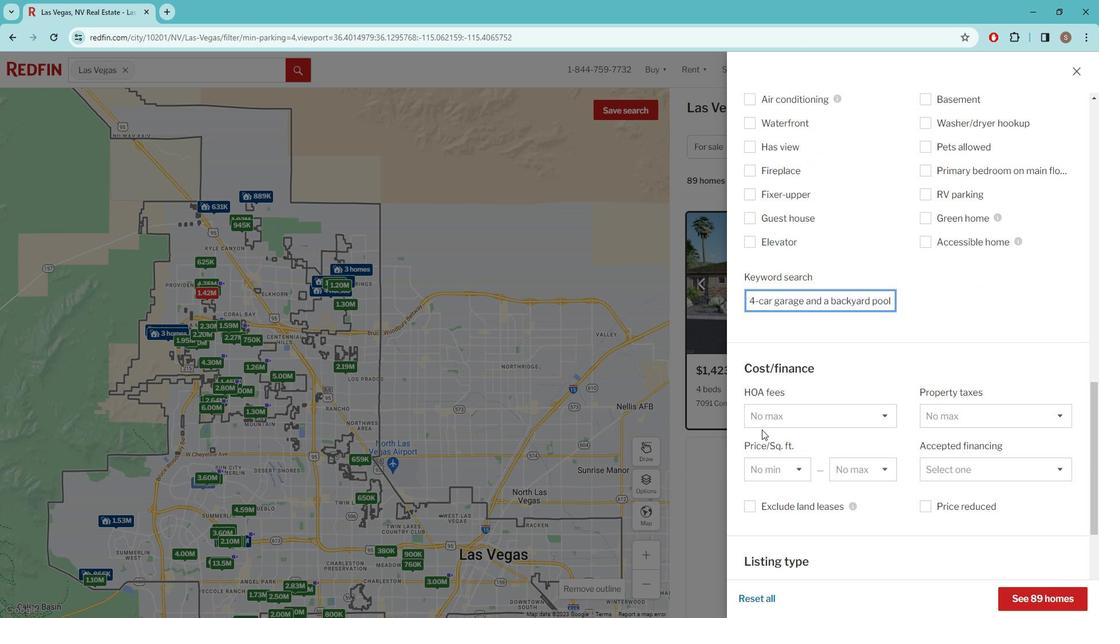 
Action: Mouse scrolled (773, 423) with delta (0, 0)
Screenshot: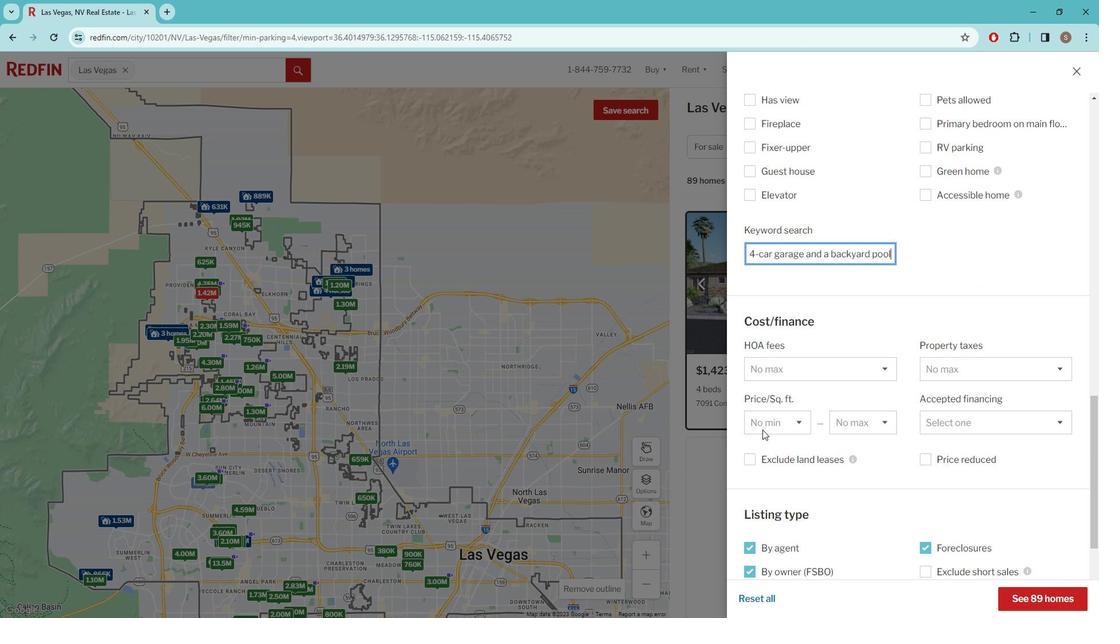 
Action: Mouse moved to (775, 424)
Screenshot: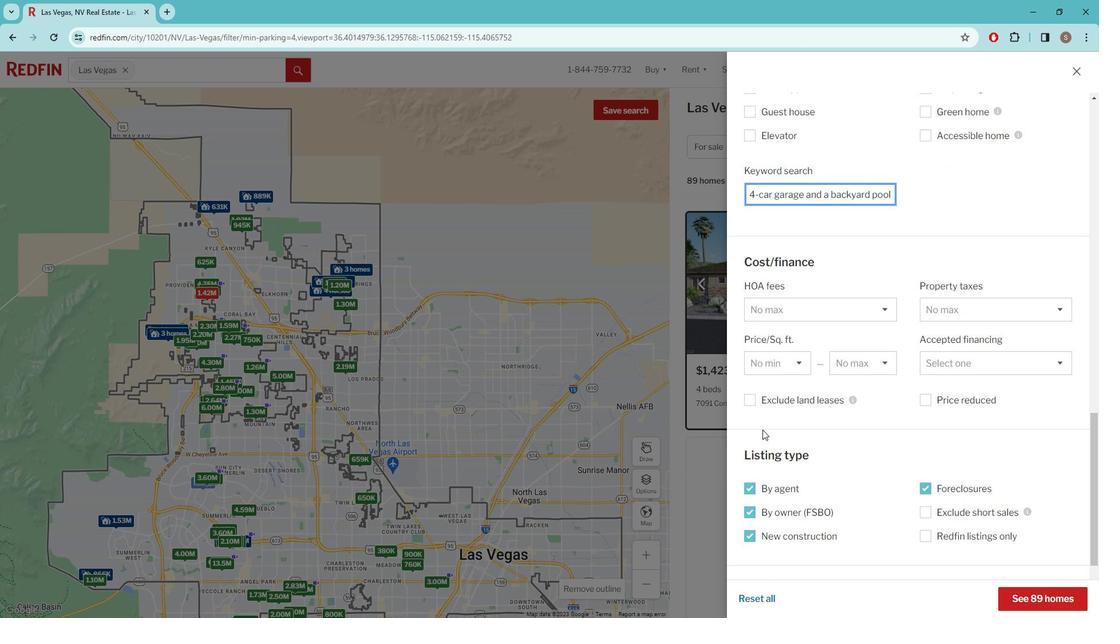 
Action: Mouse scrolled (775, 423) with delta (0, 0)
Screenshot: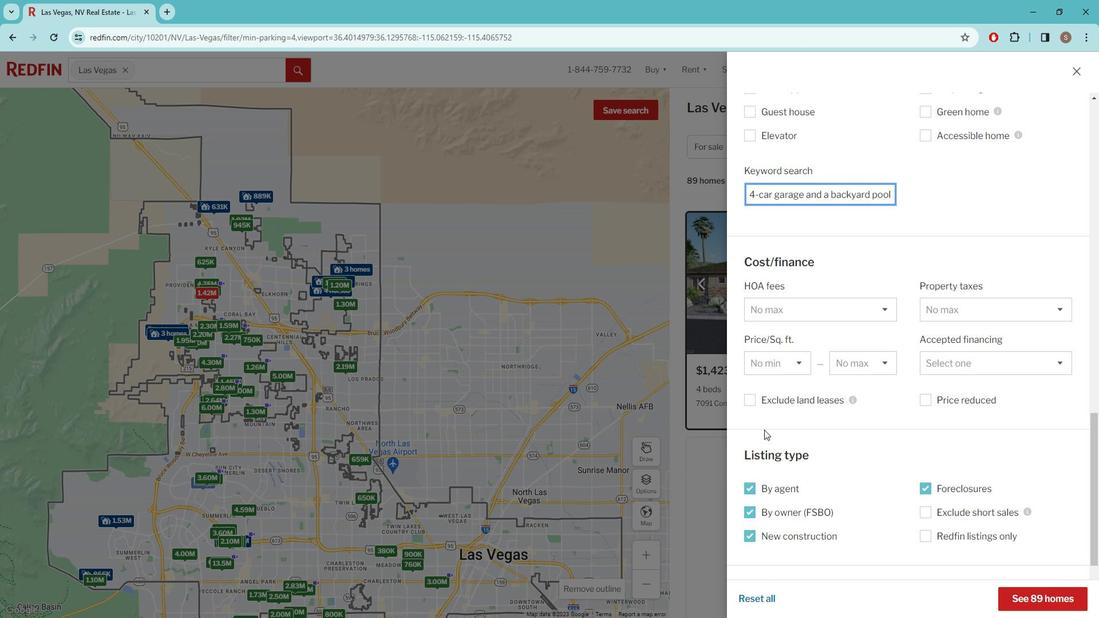 
Action: Mouse scrolled (775, 423) with delta (0, 0)
Screenshot: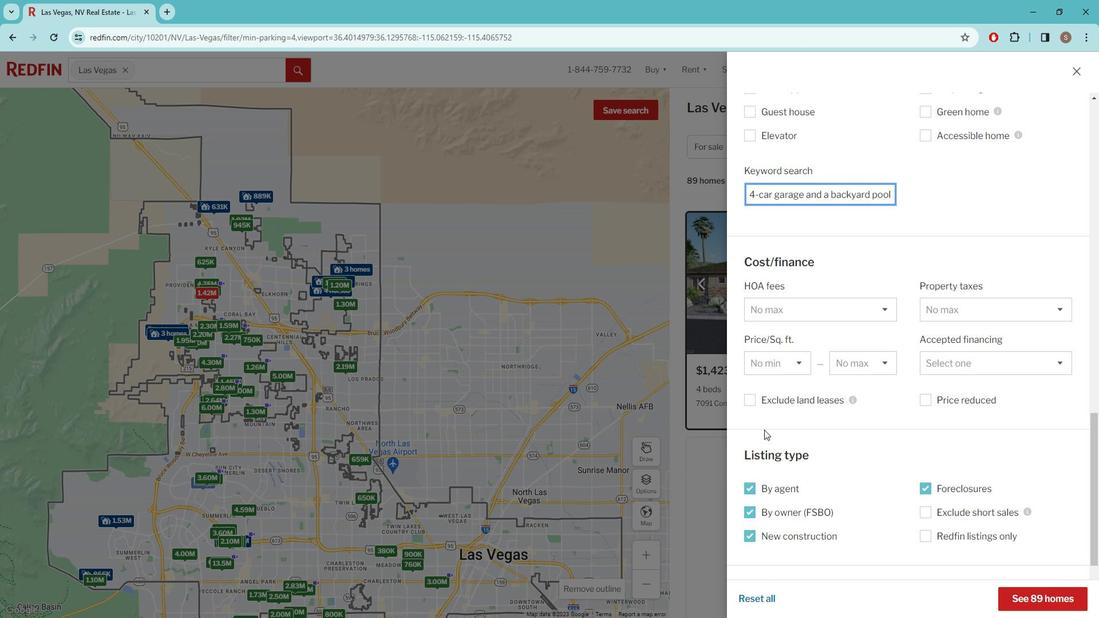 
Action: Mouse moved to (775, 421)
Screenshot: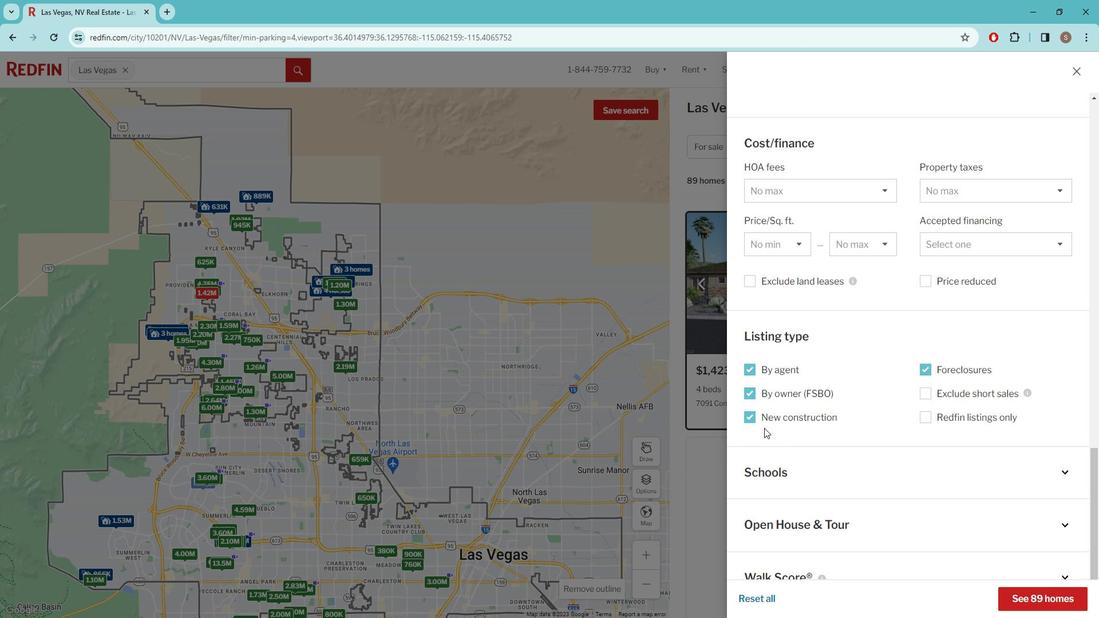 
Action: Mouse scrolled (775, 421) with delta (0, 0)
Screenshot: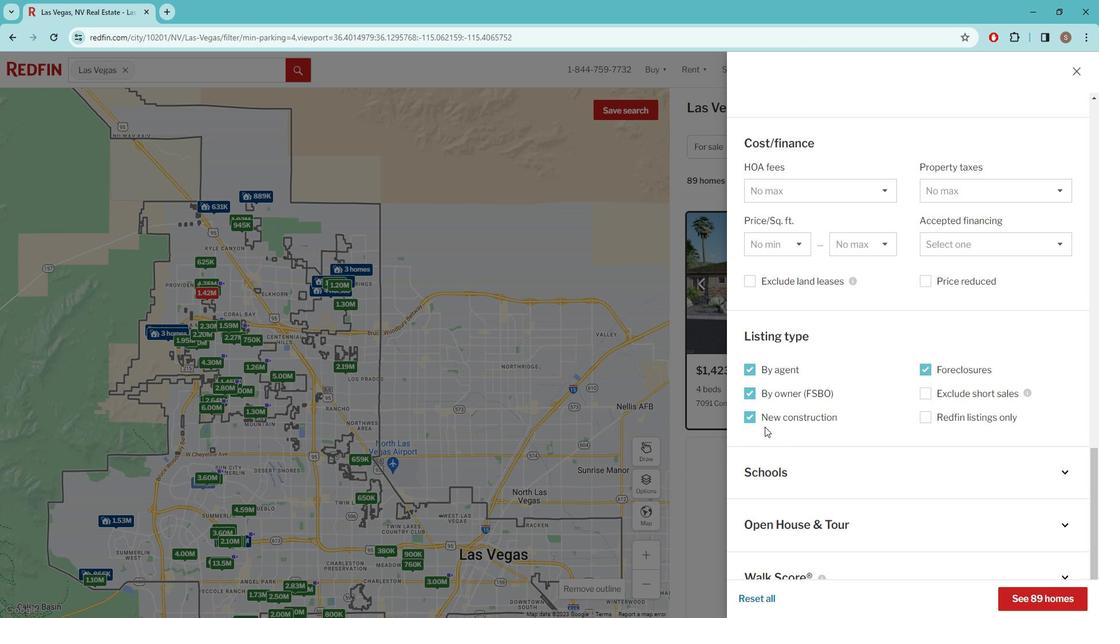 
Action: Mouse scrolled (775, 421) with delta (0, 0)
Screenshot: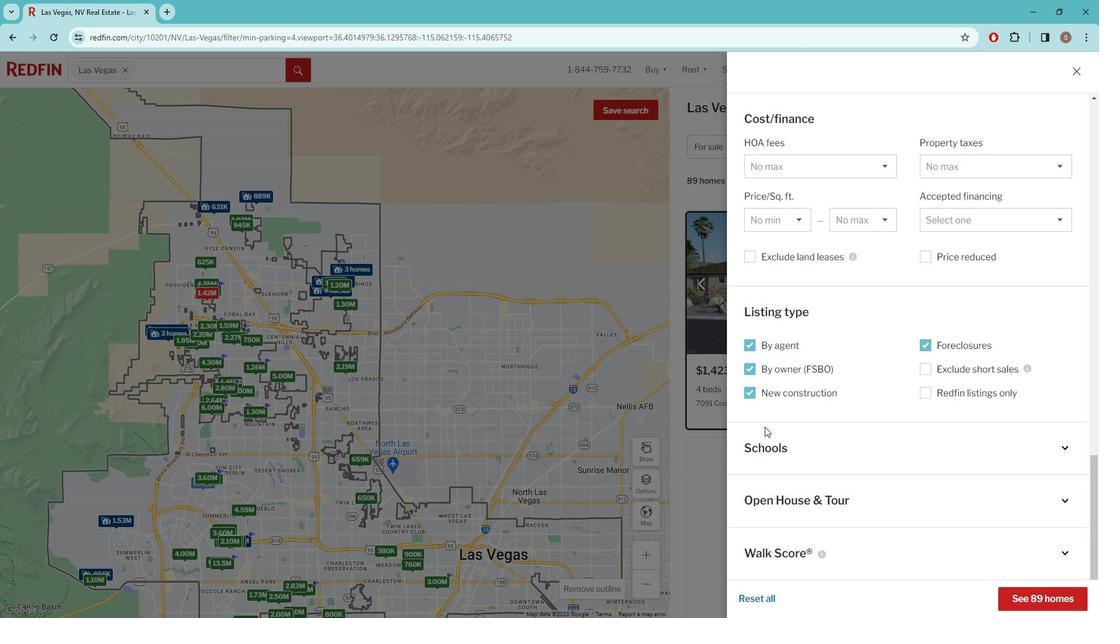 
Action: Mouse moved to (1050, 581)
Screenshot: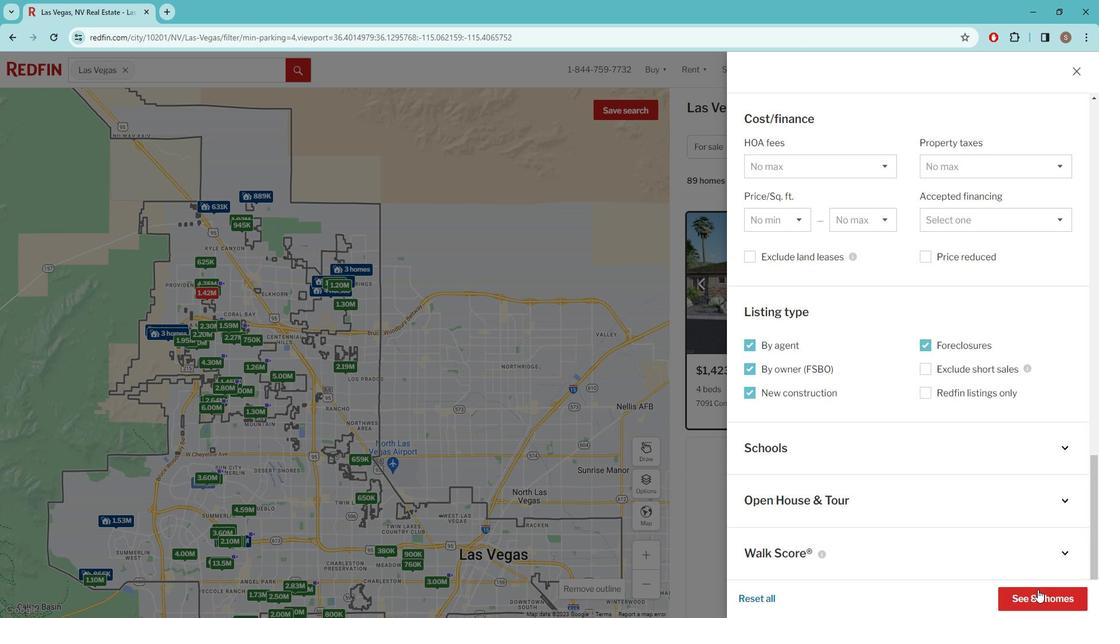 
Action: Mouse pressed left at (1050, 581)
Screenshot: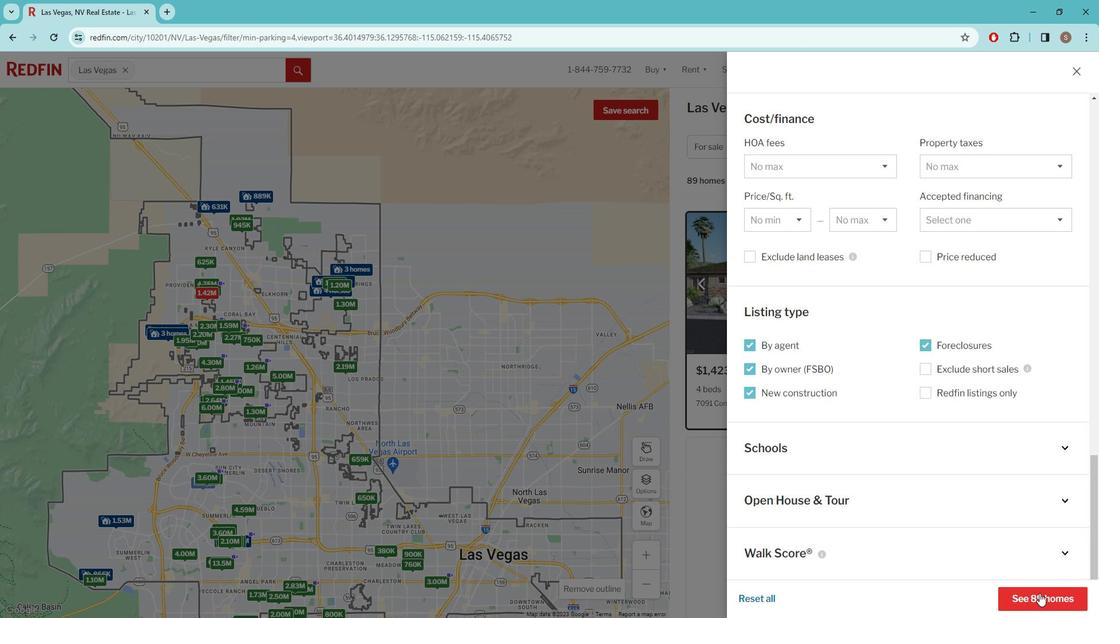 
Action: Mouse moved to (627, 113)
Screenshot: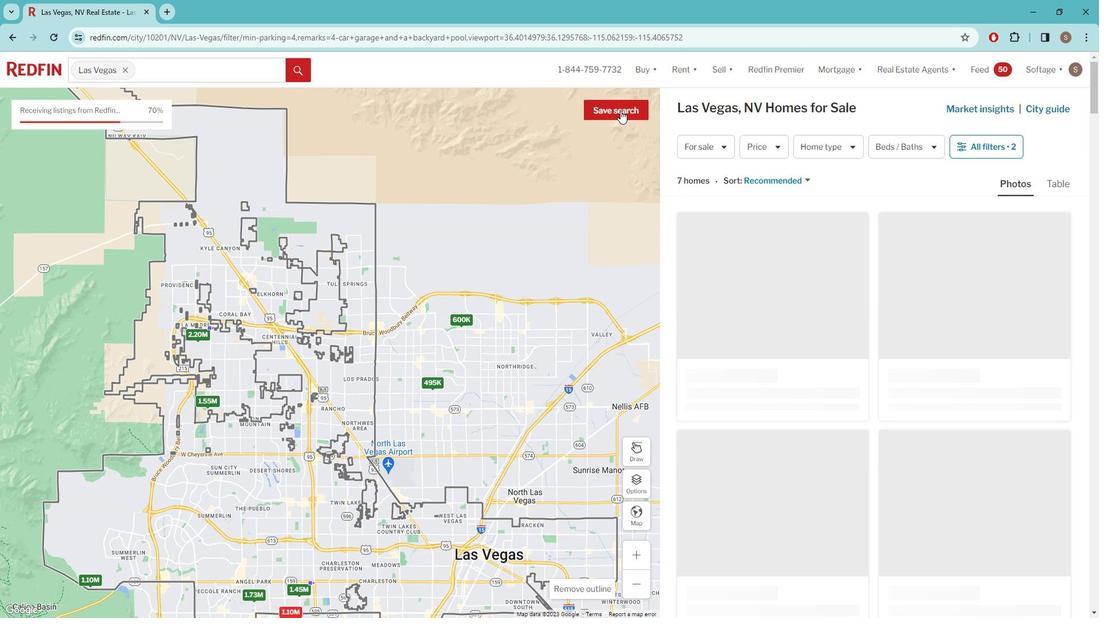 
Action: Mouse pressed left at (627, 113)
Screenshot: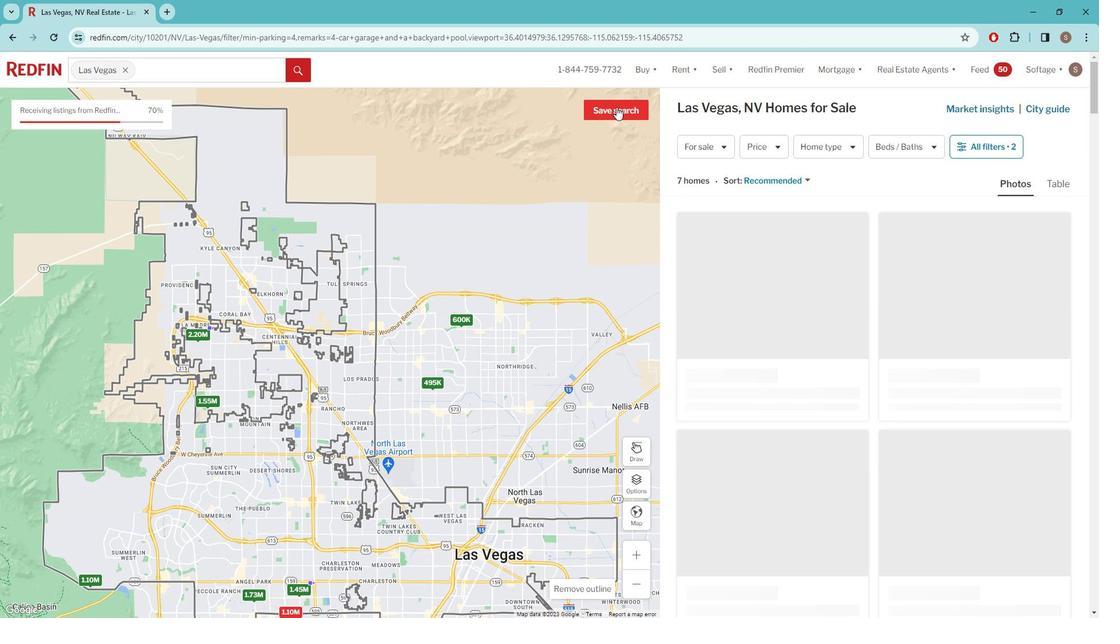 
Action: Mouse moved to (529, 284)
Screenshot: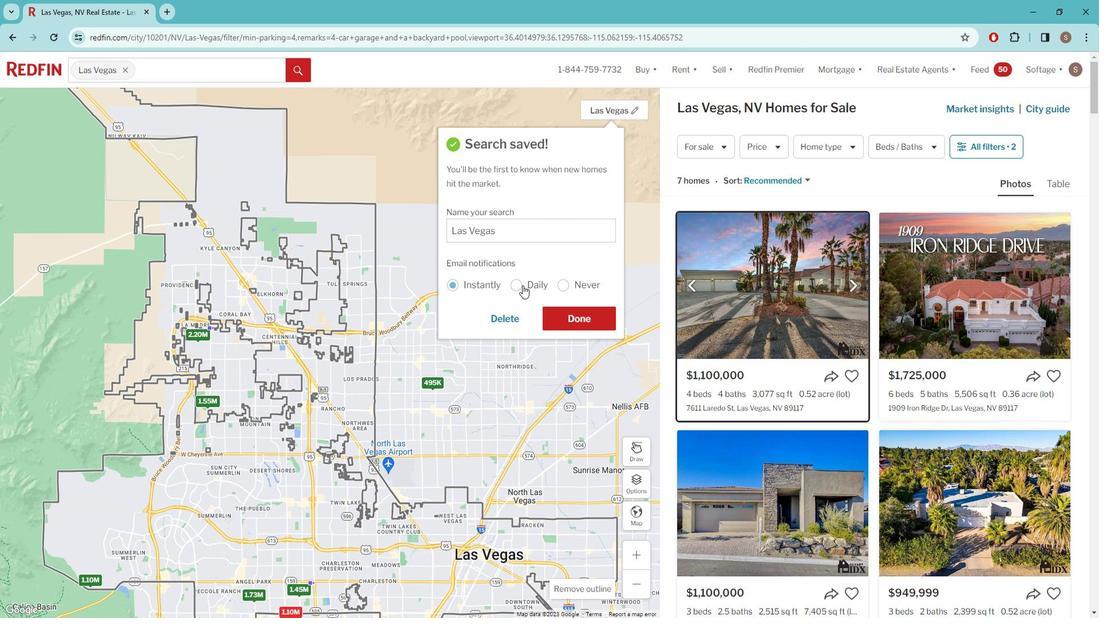 
Action: Mouse pressed left at (529, 284)
Screenshot: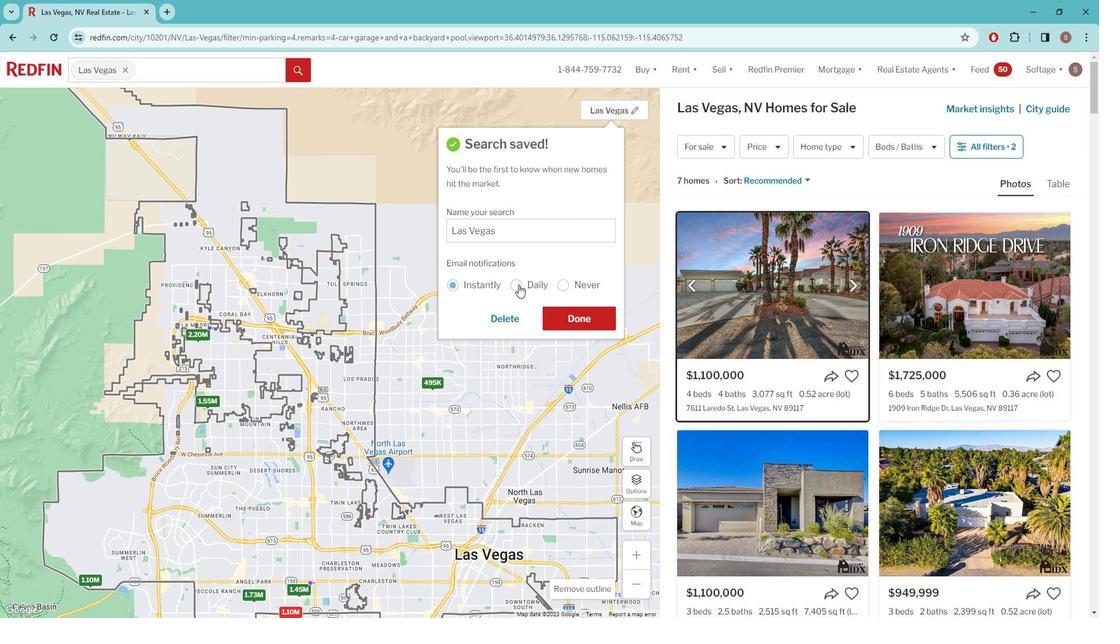 
Action: Mouse moved to (594, 313)
Screenshot: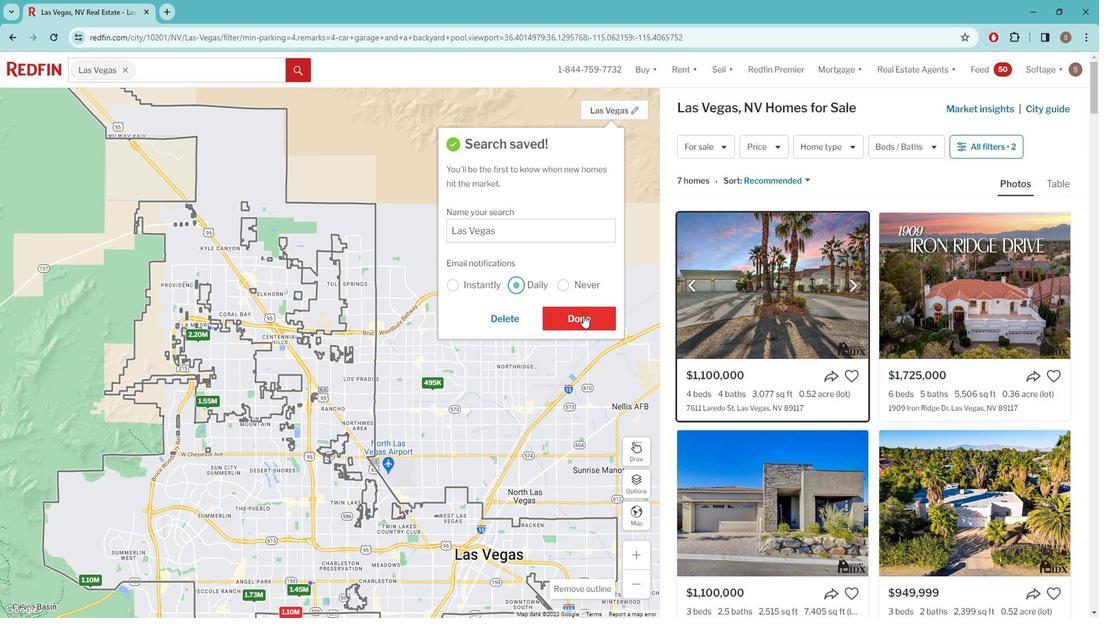 
Action: Mouse pressed left at (594, 313)
Screenshot: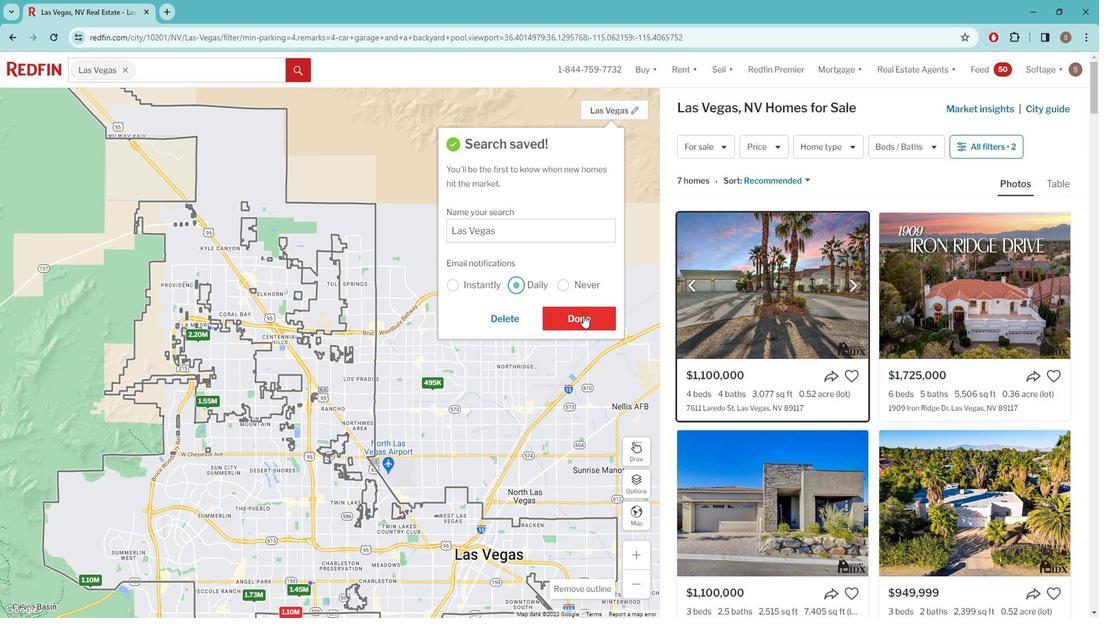
Action: Mouse moved to (754, 257)
Screenshot: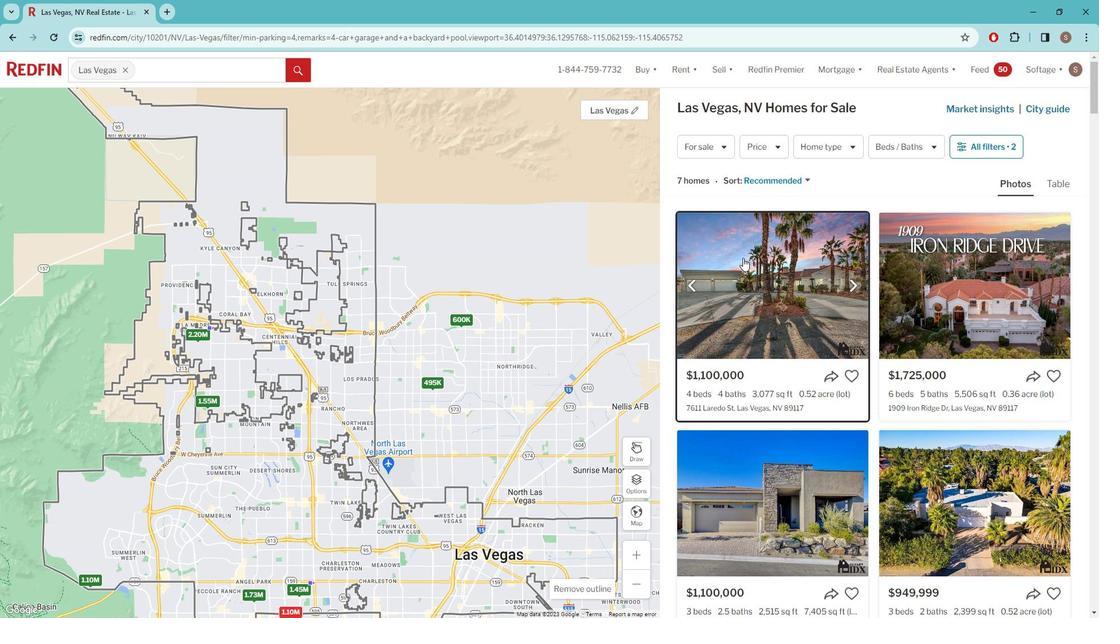 
